 Task: Search one way flight ticket for 4 adults, 2 children, 2 infants in seat and 1 infant on lap in premium economy from Fort Smith: Fort Smith Regional Airport to Evansville: Evansville Regional Airport on 5-3-2023. Choice of flights is Singapure airlines. Number of bags: 2 checked bags. Price is upto 108000. Outbound departure time preference is 12:15.
Action: Mouse moved to (339, 286)
Screenshot: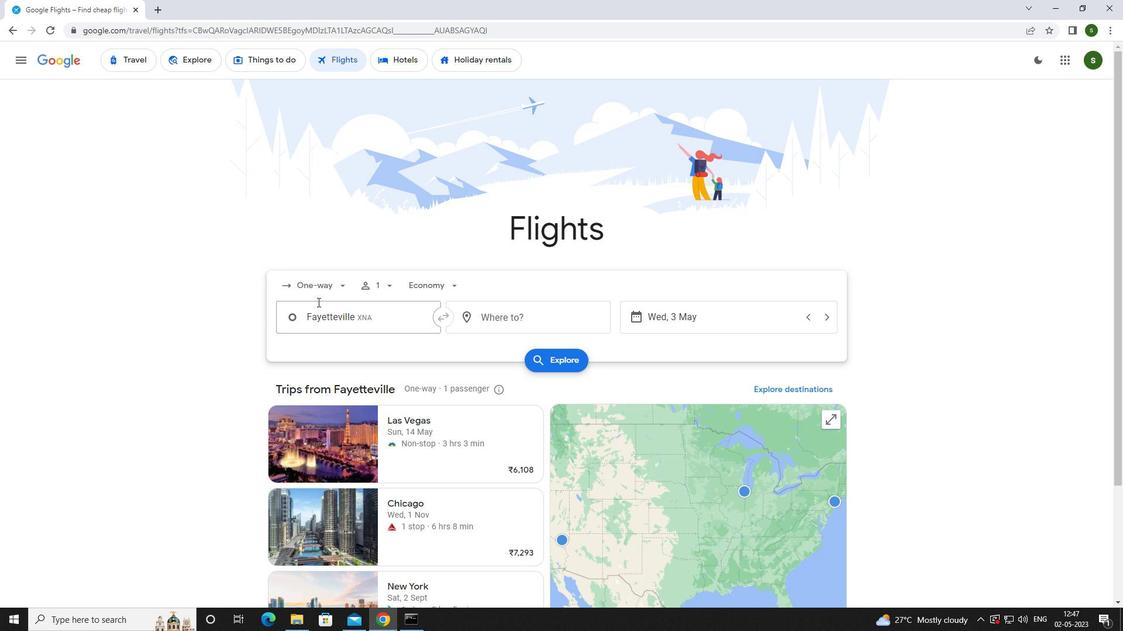
Action: Mouse pressed left at (339, 286)
Screenshot: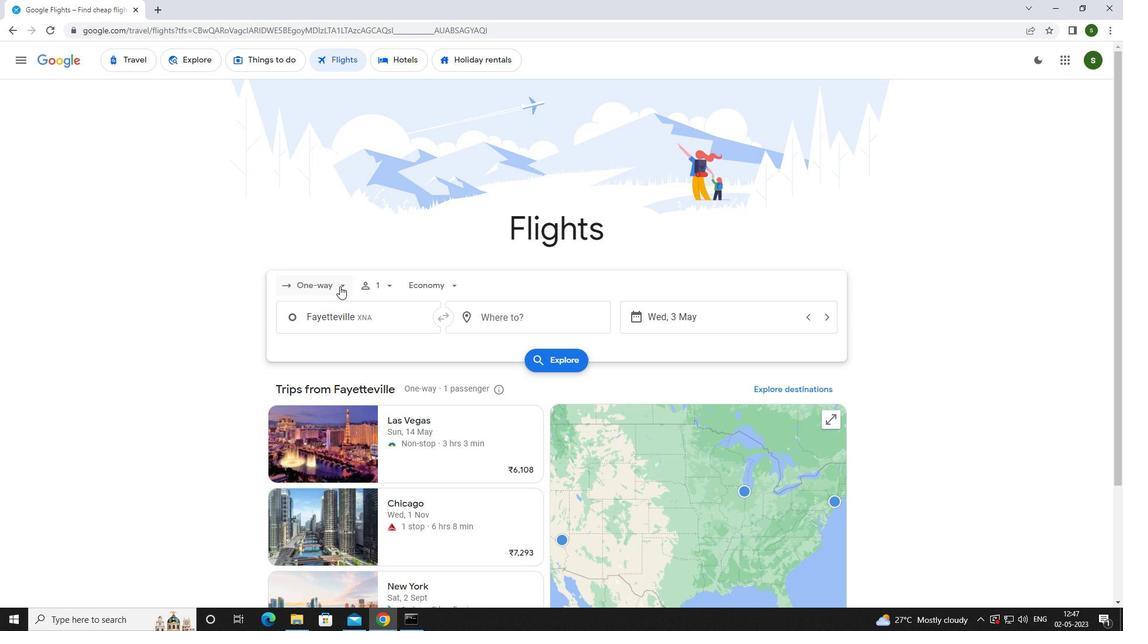 
Action: Mouse moved to (331, 337)
Screenshot: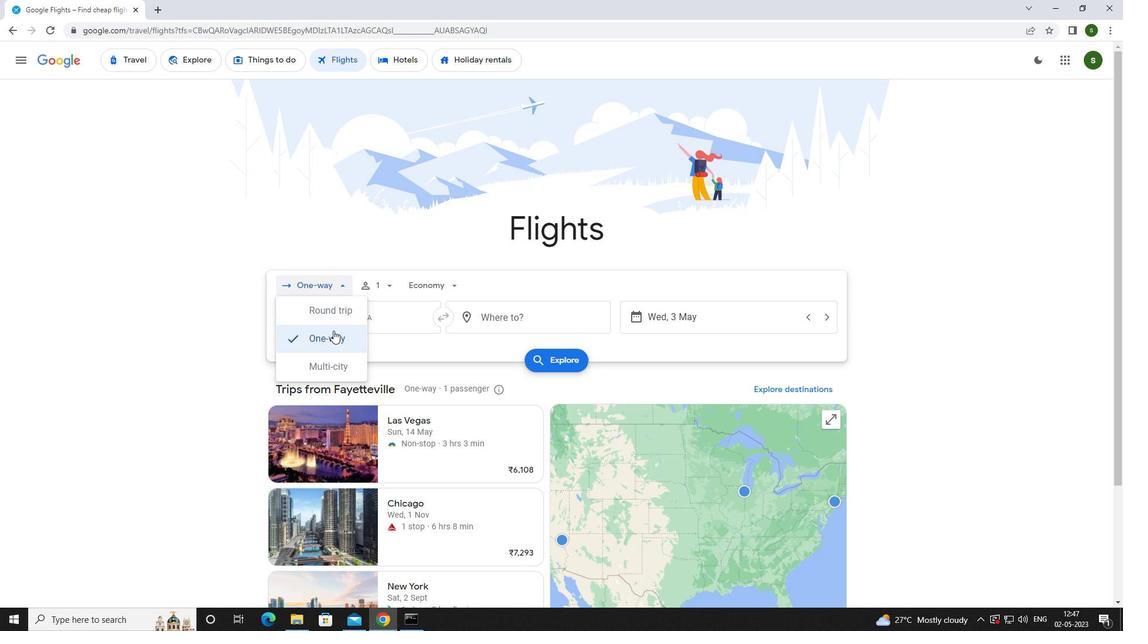 
Action: Mouse pressed left at (331, 337)
Screenshot: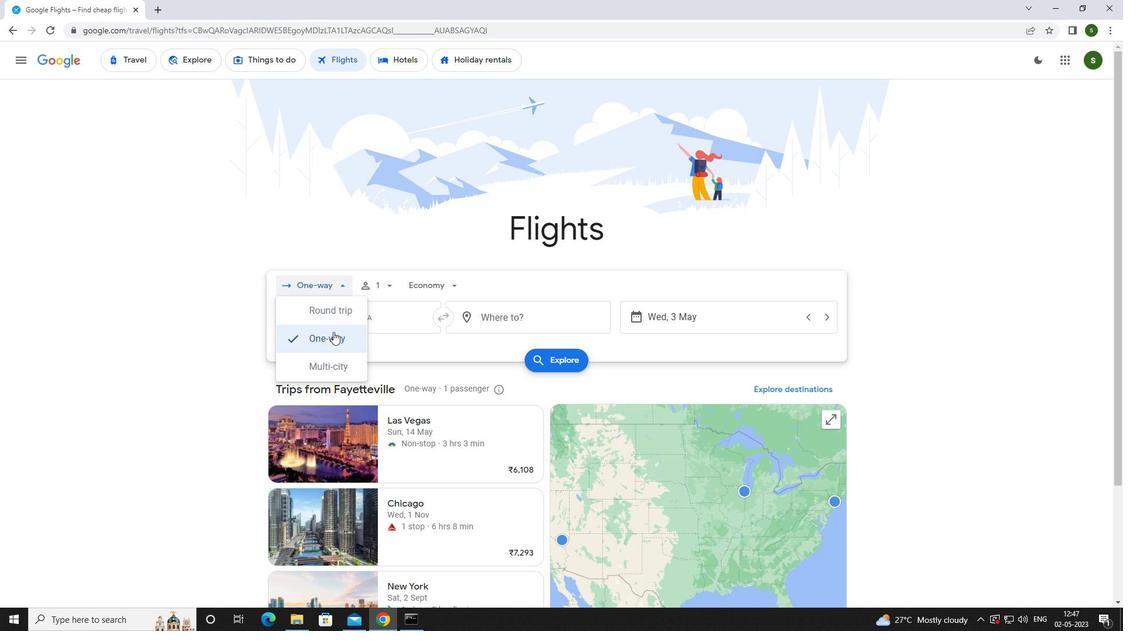 
Action: Mouse moved to (391, 284)
Screenshot: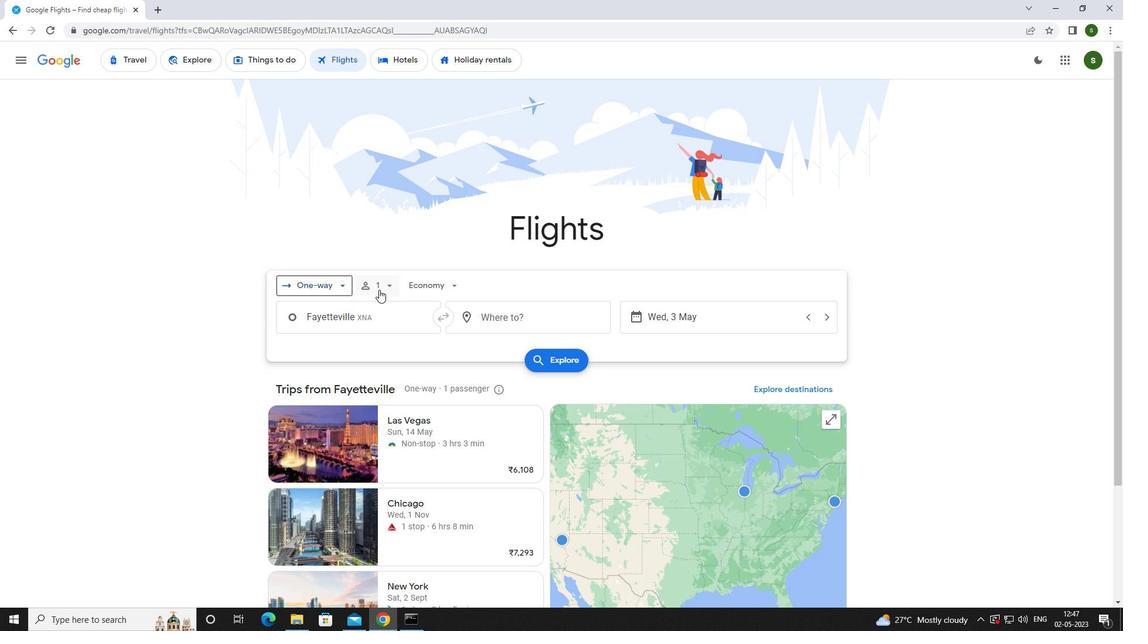 
Action: Mouse pressed left at (391, 284)
Screenshot: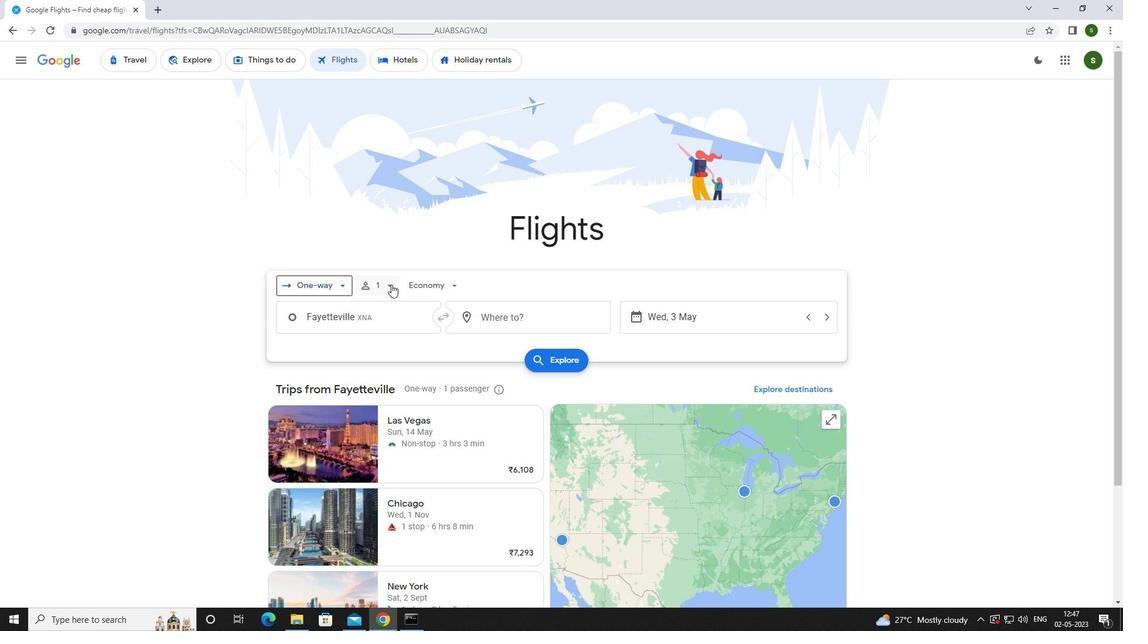 
Action: Mouse moved to (469, 310)
Screenshot: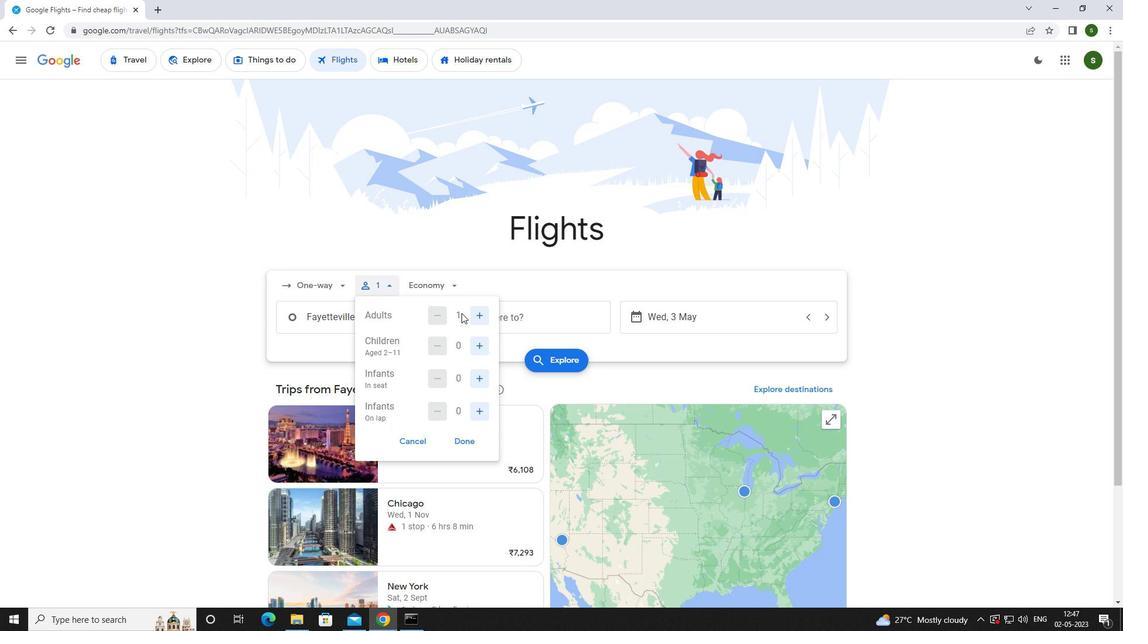 
Action: Mouse pressed left at (469, 310)
Screenshot: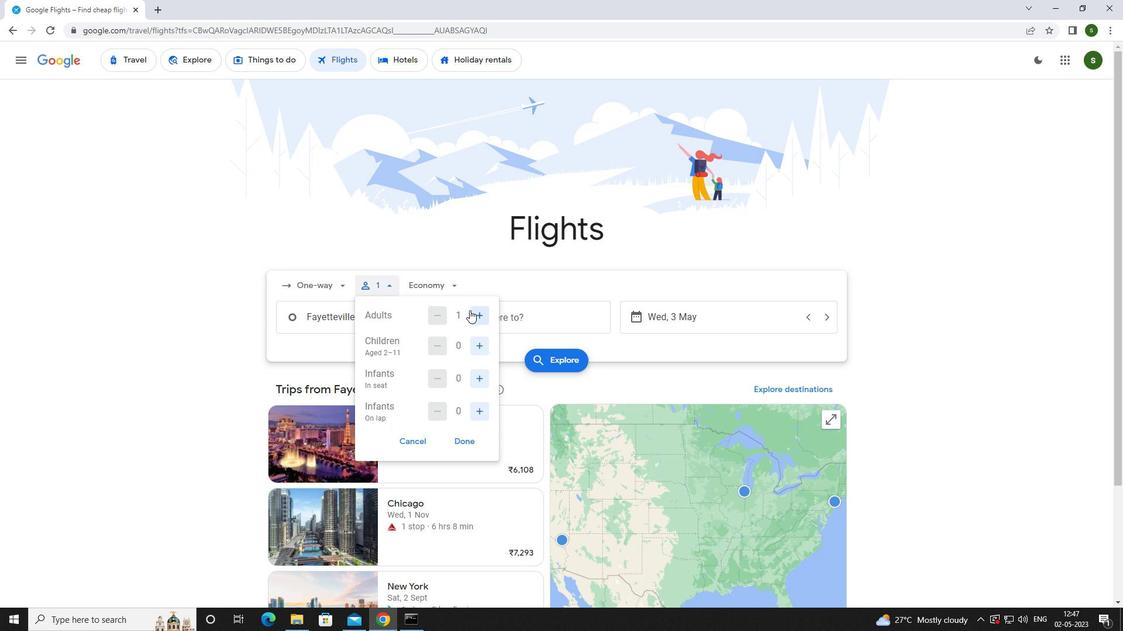 
Action: Mouse pressed left at (469, 310)
Screenshot: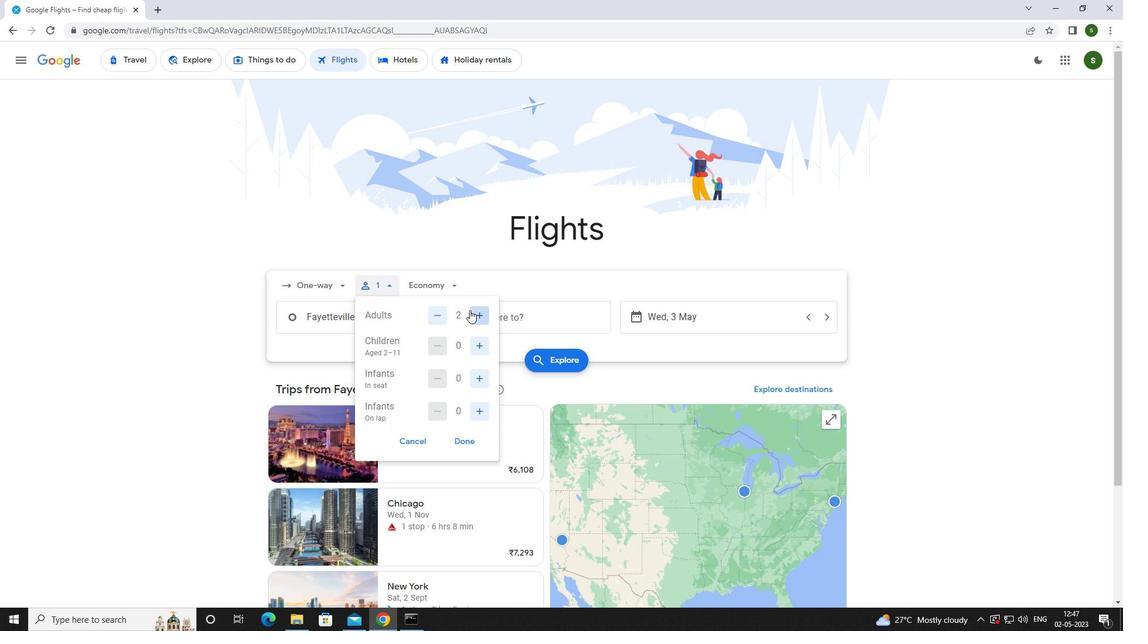 
Action: Mouse pressed left at (469, 310)
Screenshot: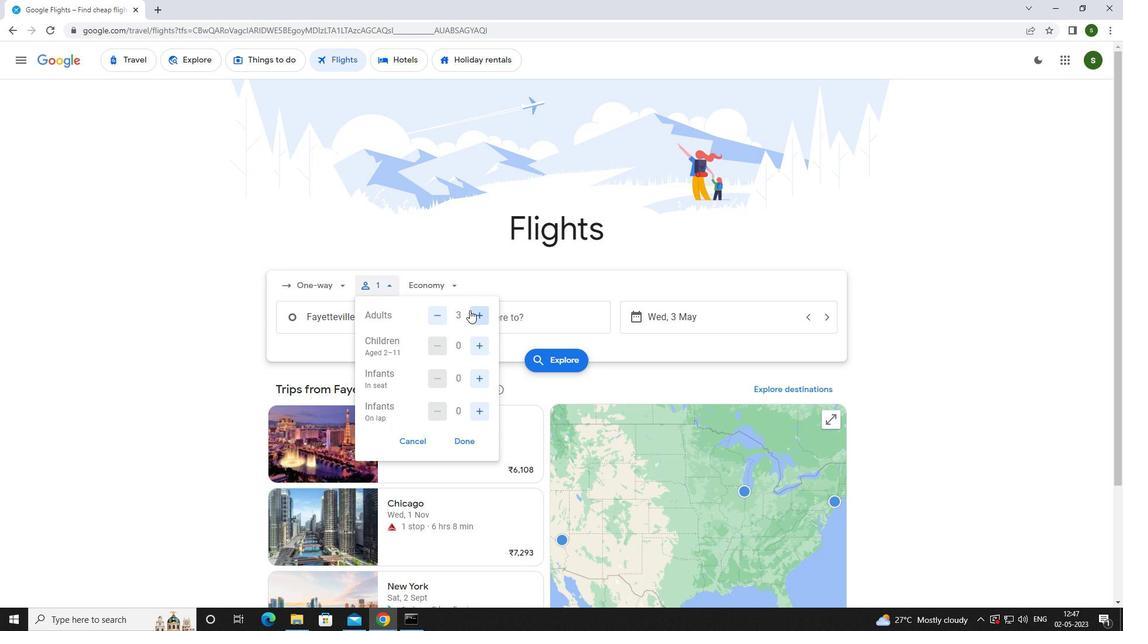 
Action: Mouse moved to (481, 342)
Screenshot: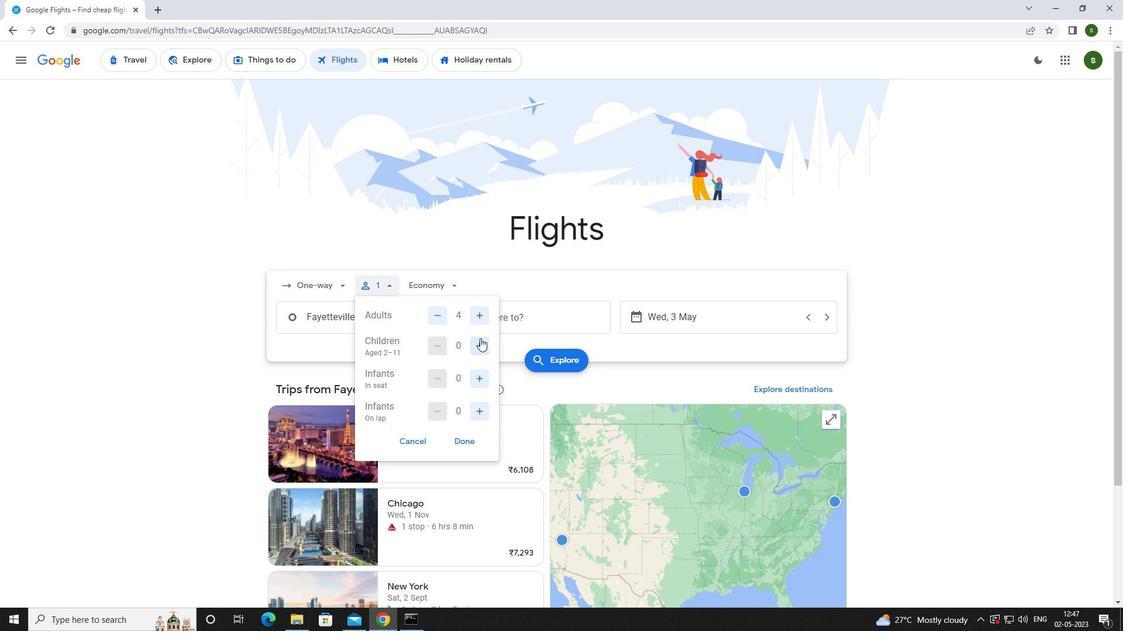 
Action: Mouse pressed left at (481, 342)
Screenshot: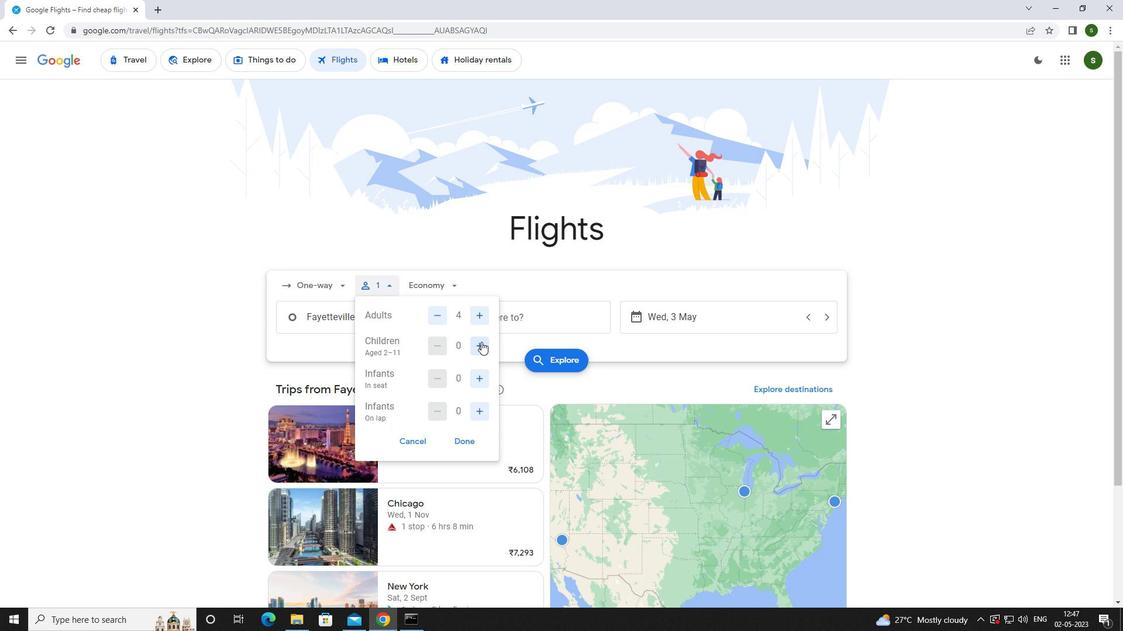 
Action: Mouse pressed left at (481, 342)
Screenshot: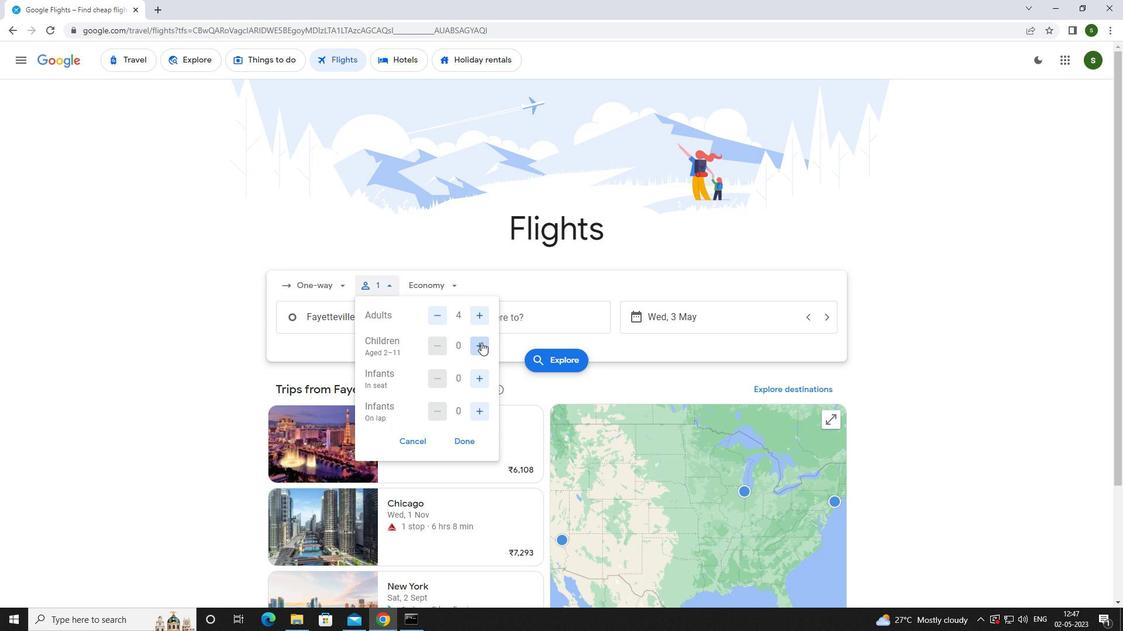 
Action: Mouse moved to (480, 376)
Screenshot: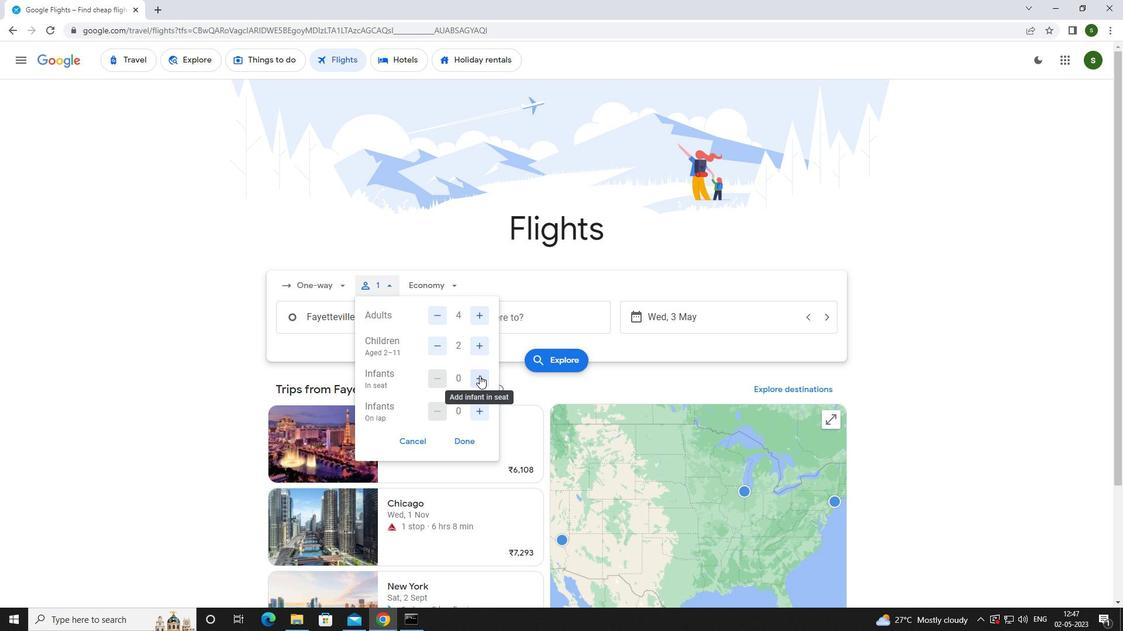 
Action: Mouse pressed left at (480, 376)
Screenshot: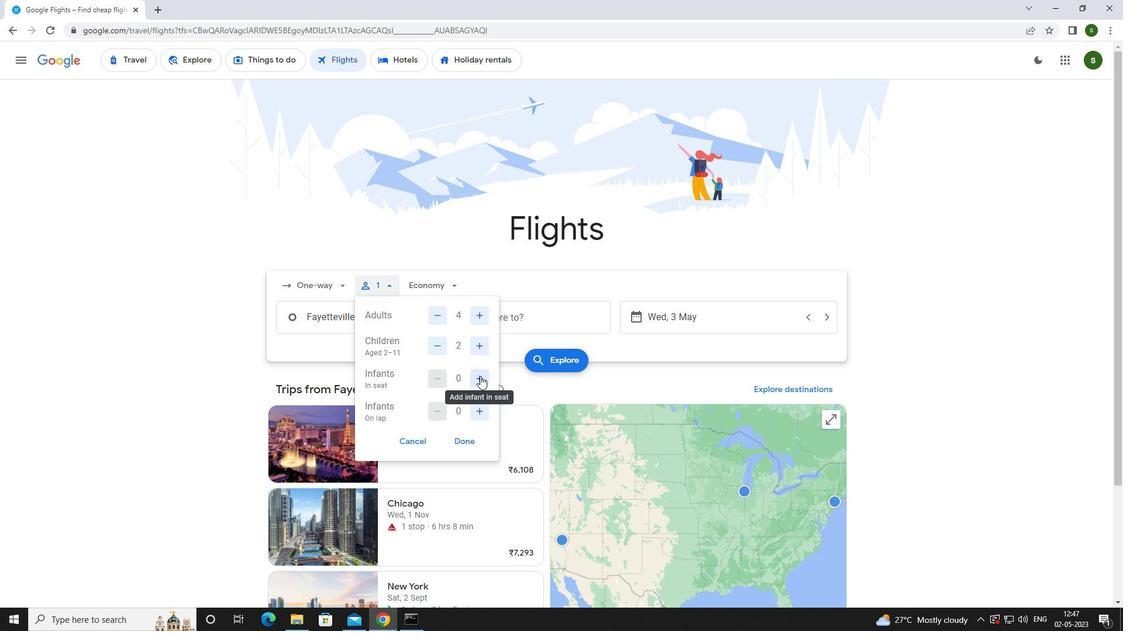 
Action: Mouse pressed left at (480, 376)
Screenshot: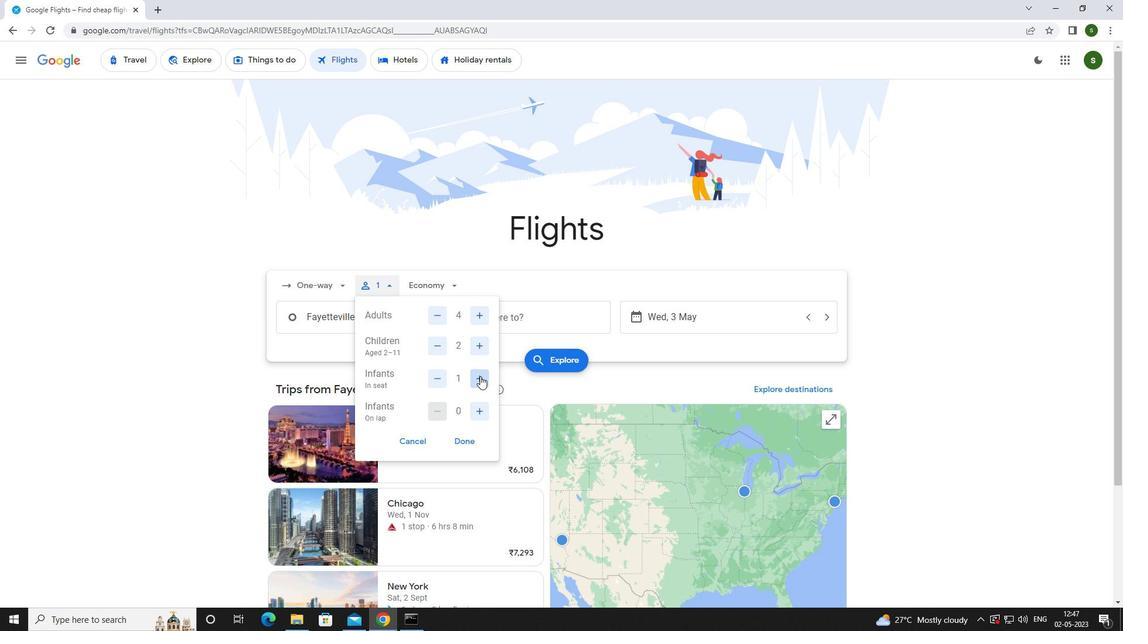 
Action: Mouse moved to (480, 407)
Screenshot: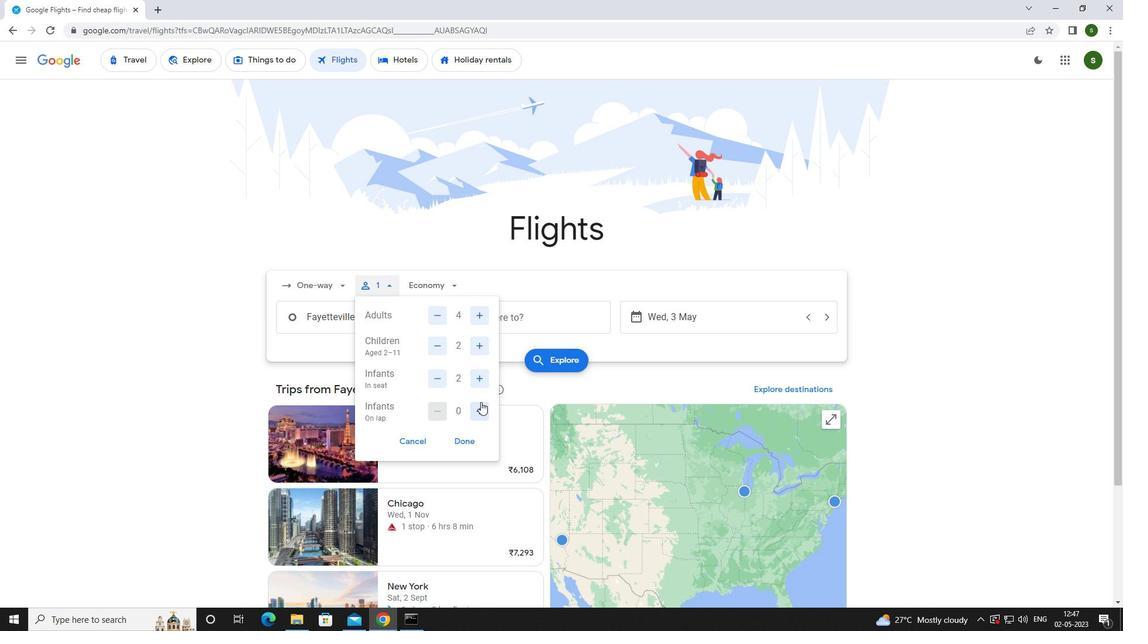
Action: Mouse pressed left at (480, 407)
Screenshot: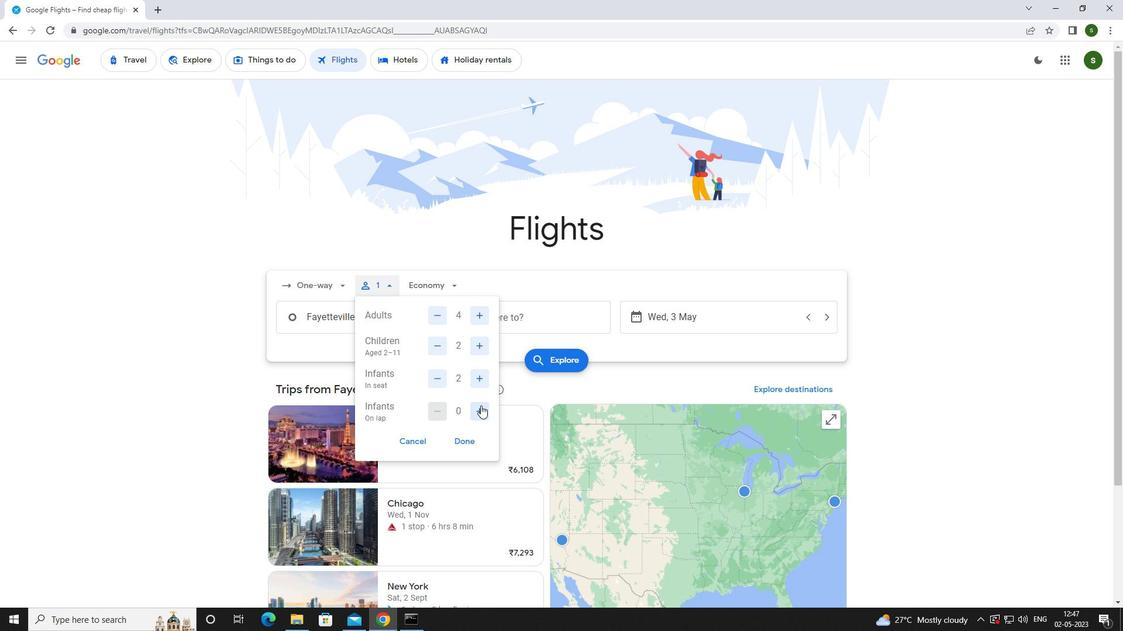 
Action: Mouse moved to (455, 288)
Screenshot: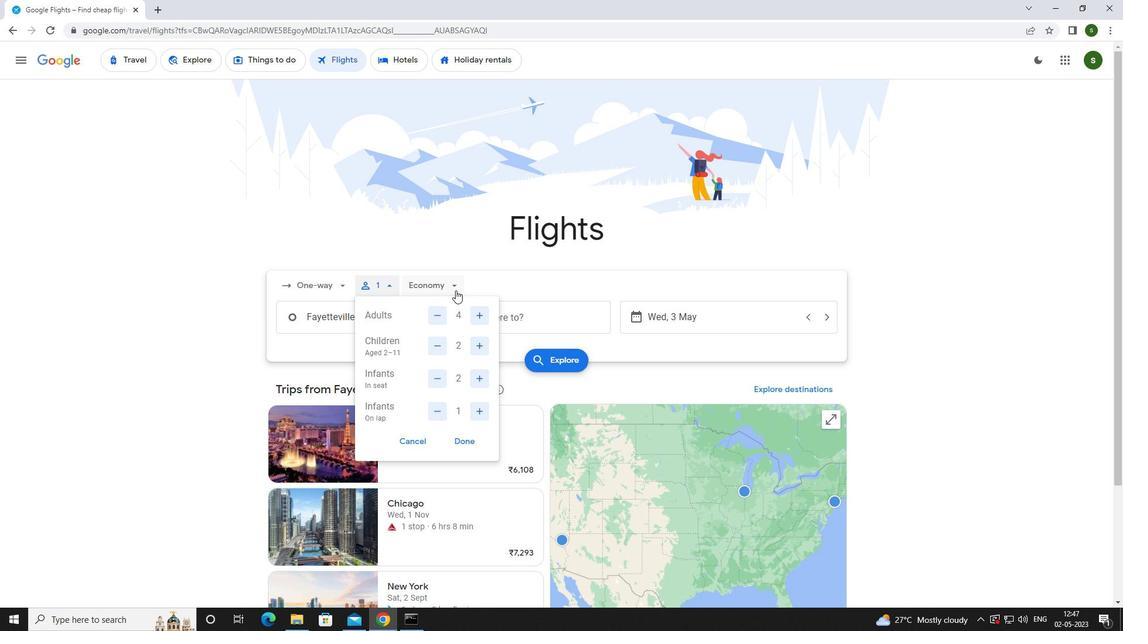 
Action: Mouse pressed left at (455, 288)
Screenshot: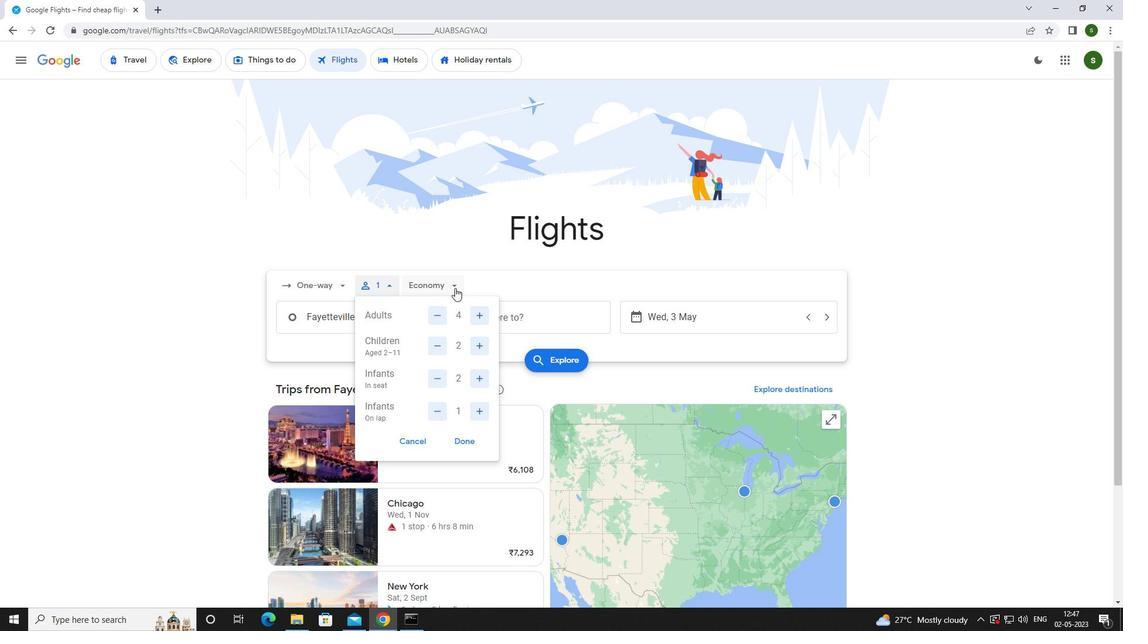 
Action: Mouse moved to (476, 342)
Screenshot: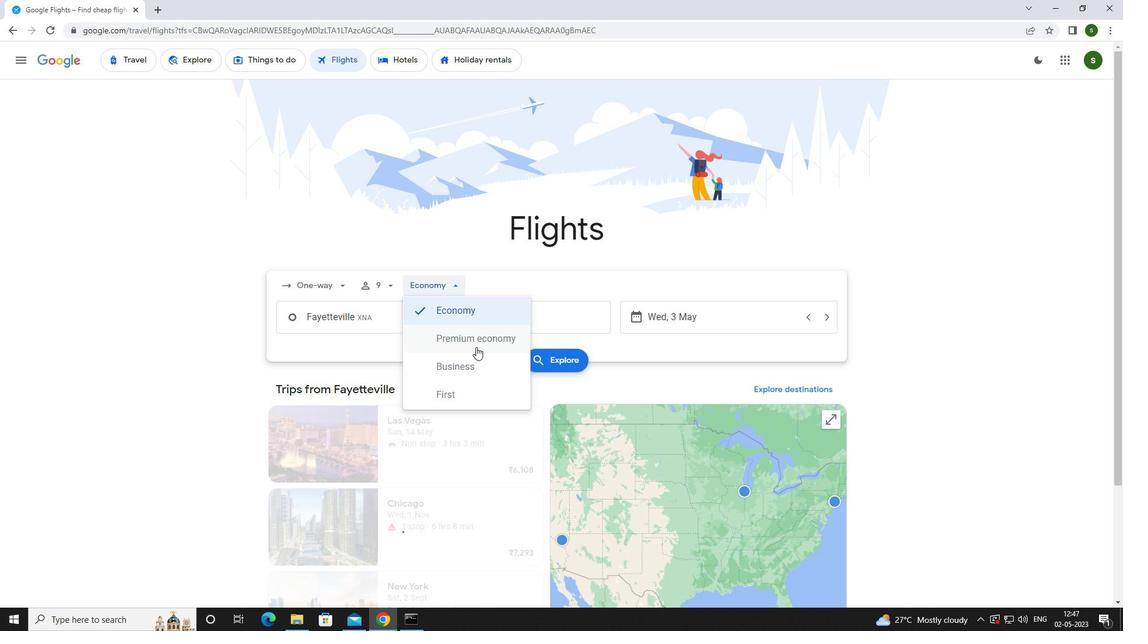 
Action: Mouse pressed left at (476, 342)
Screenshot: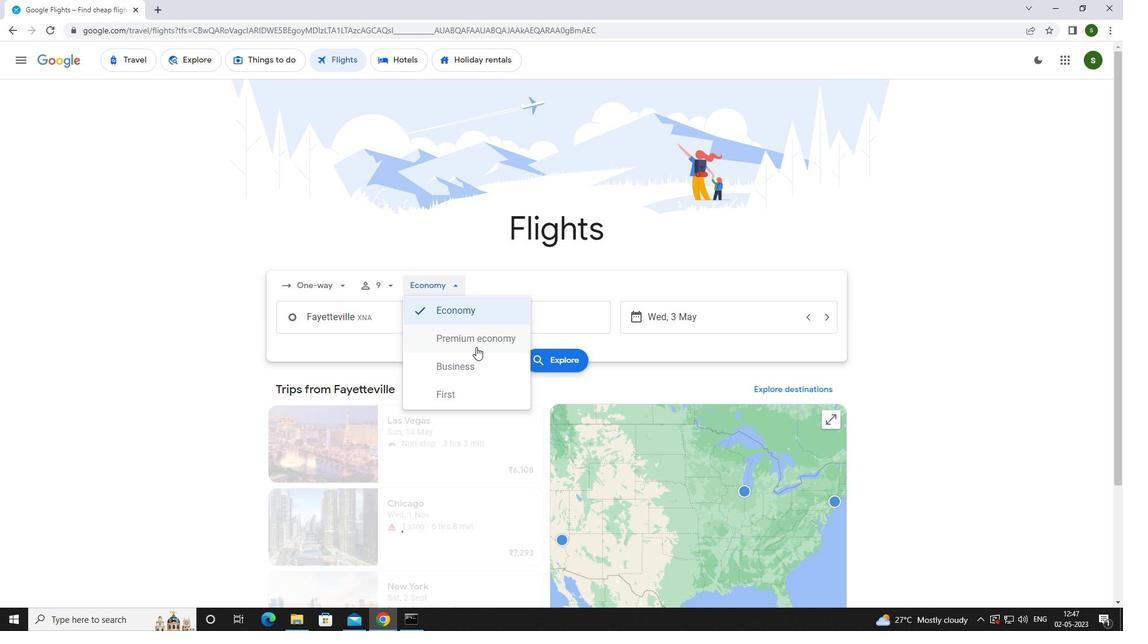 
Action: Mouse moved to (401, 315)
Screenshot: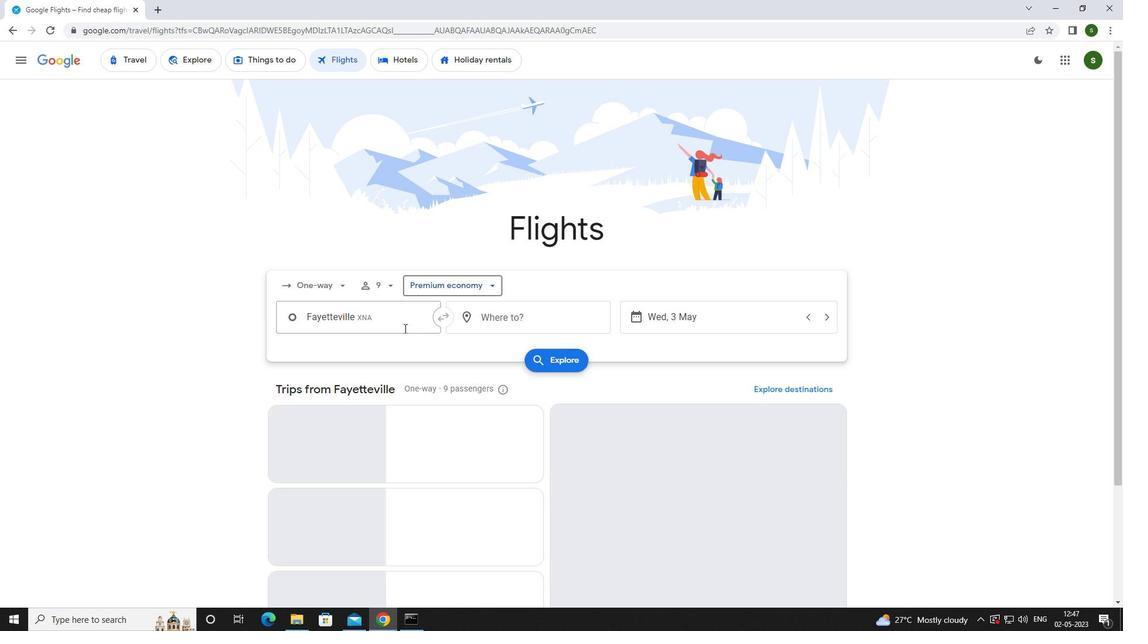 
Action: Mouse pressed left at (401, 315)
Screenshot: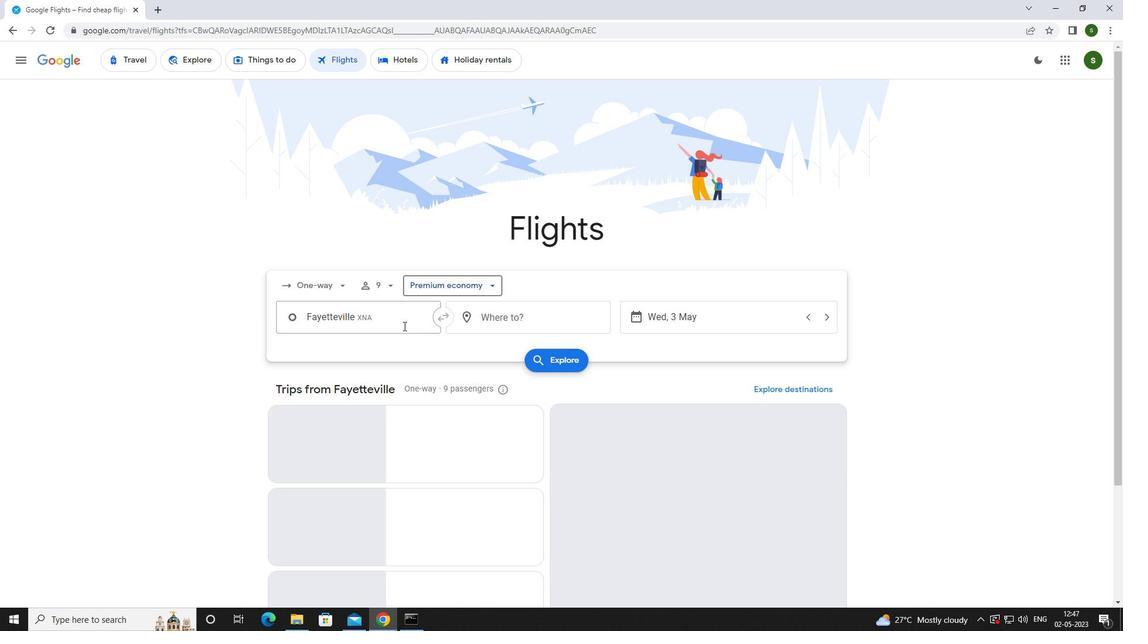 
Action: Mouse moved to (401, 315)
Screenshot: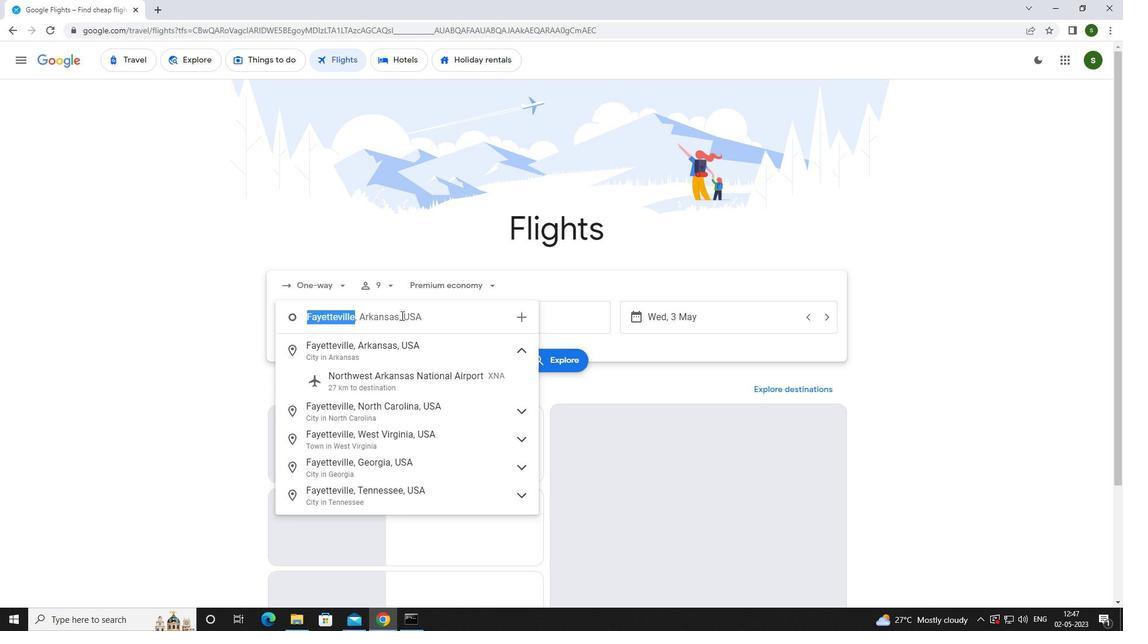 
Action: Key pressed <Key.caps_lock>f<Key.caps_lock>ort<Key.space><Key.caps_lock>s<Key.caps_lock>mith
Screenshot: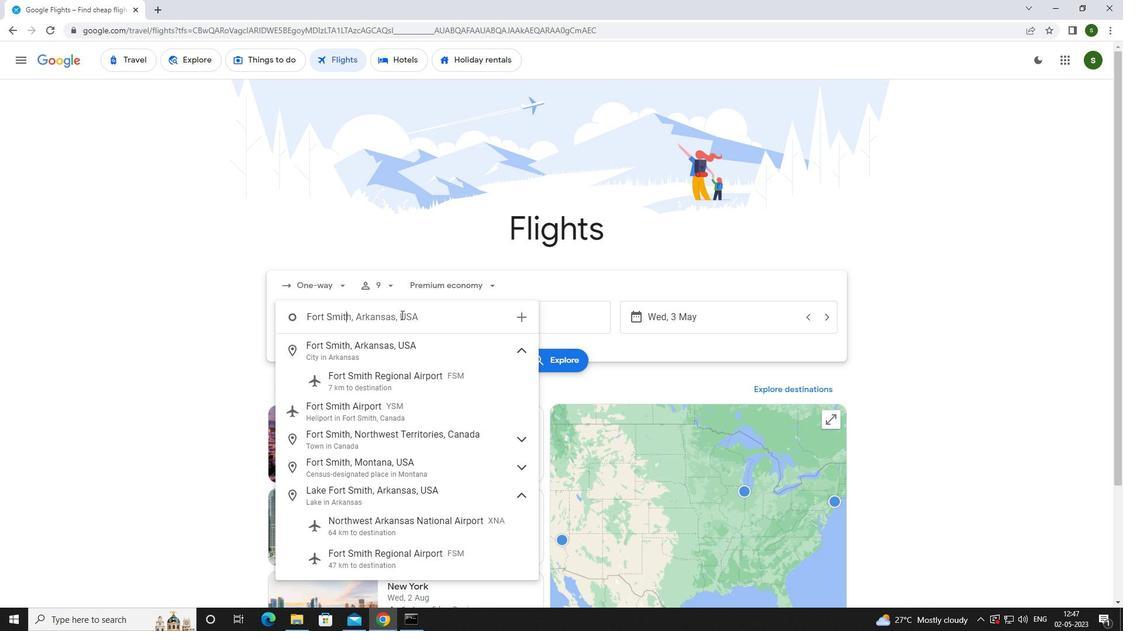 
Action: Mouse moved to (398, 373)
Screenshot: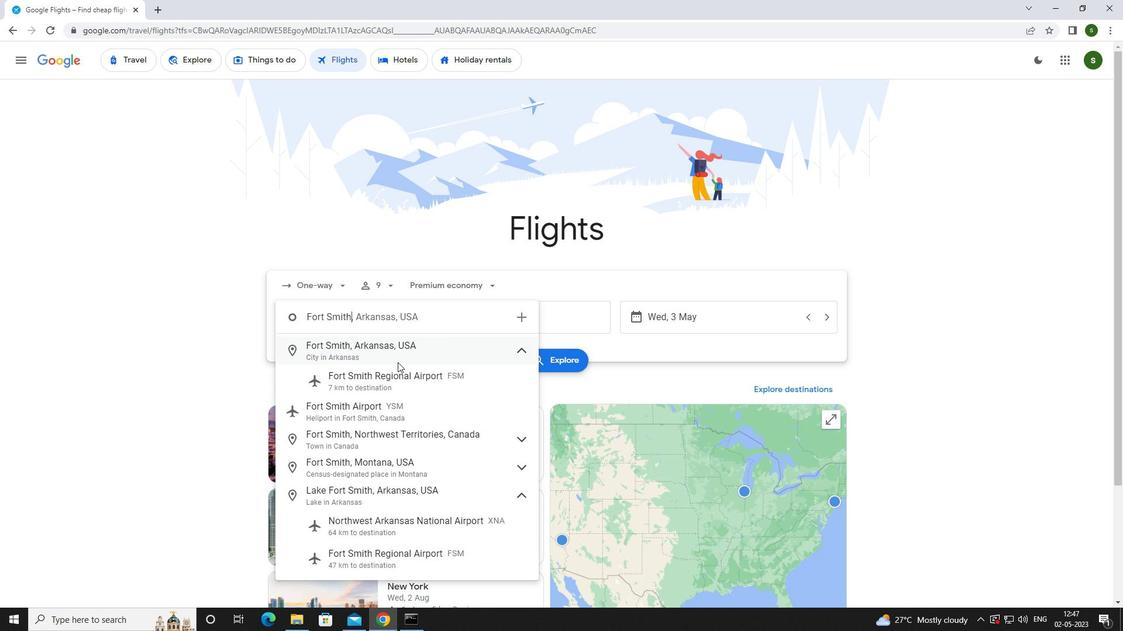 
Action: Mouse pressed left at (398, 373)
Screenshot: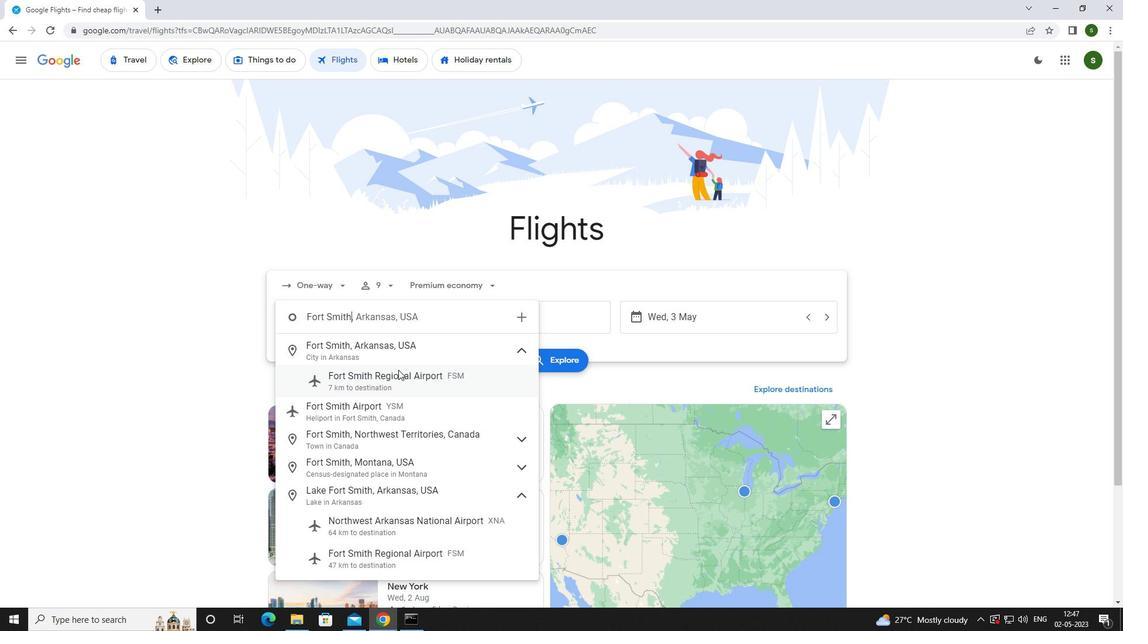 
Action: Mouse moved to (521, 321)
Screenshot: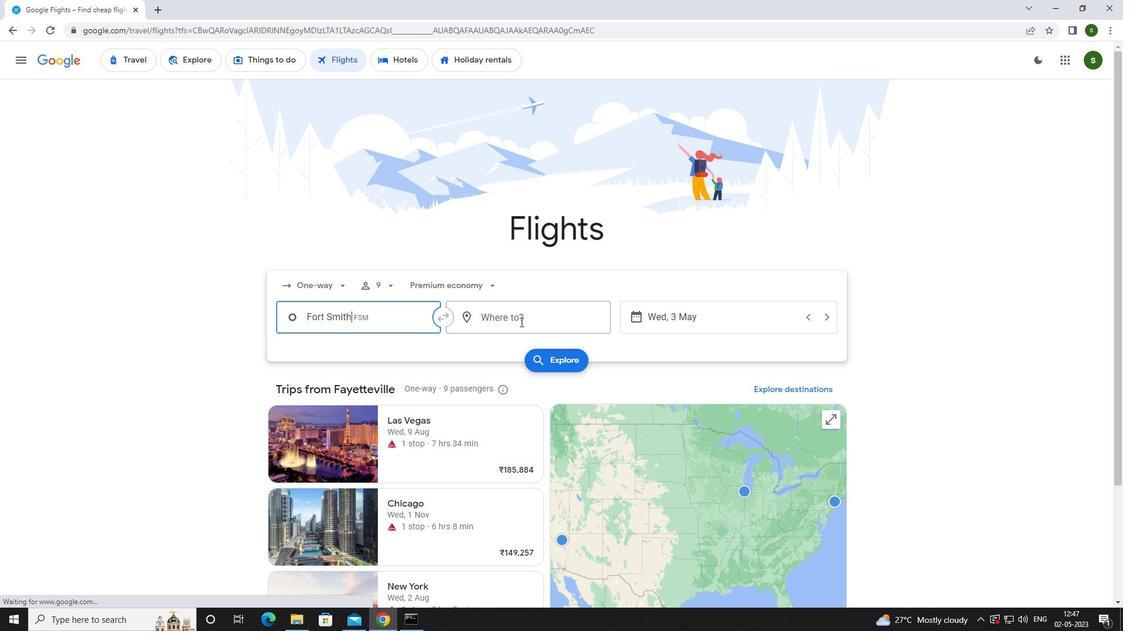 
Action: Mouse pressed left at (521, 321)
Screenshot: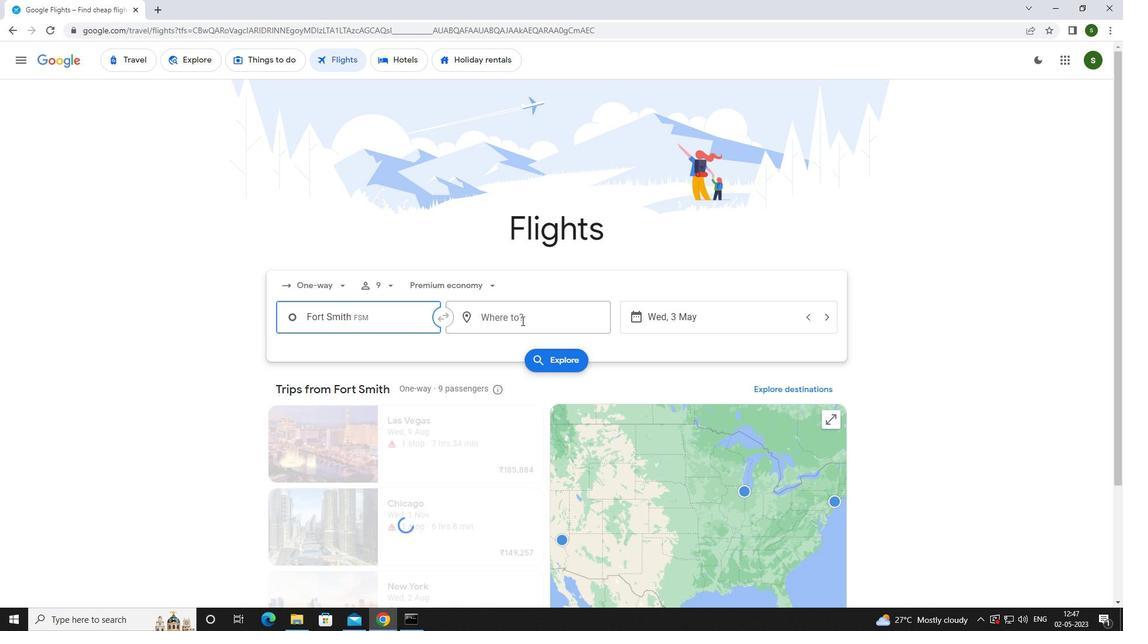 
Action: Mouse moved to (472, 310)
Screenshot: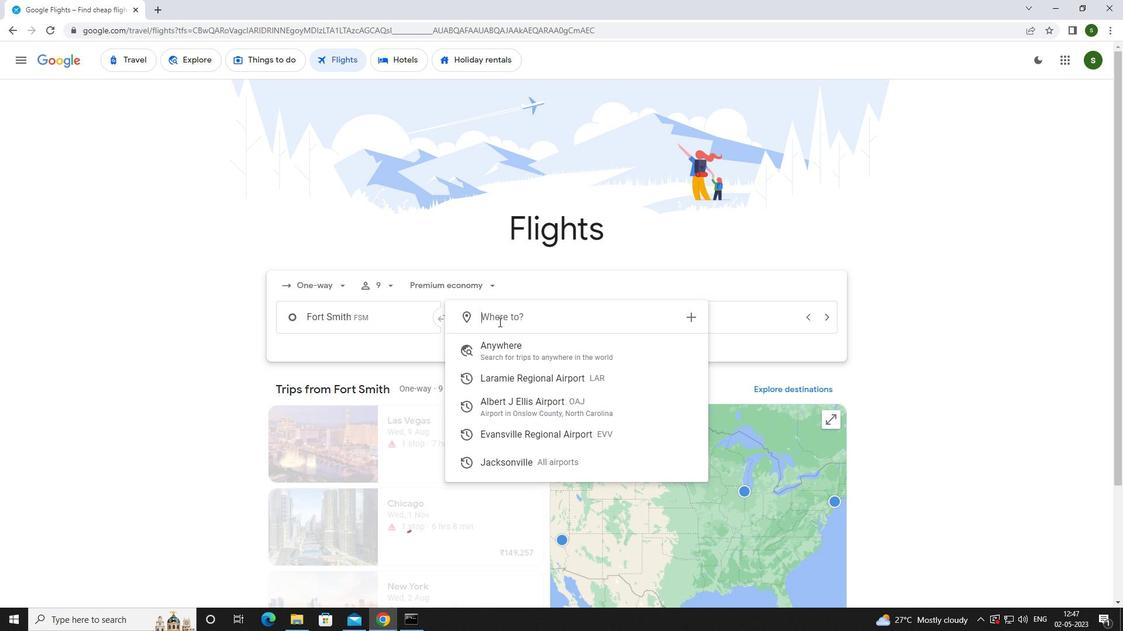 
Action: Key pressed <Key.caps_lock>e<Key.caps_lock>vansville
Screenshot: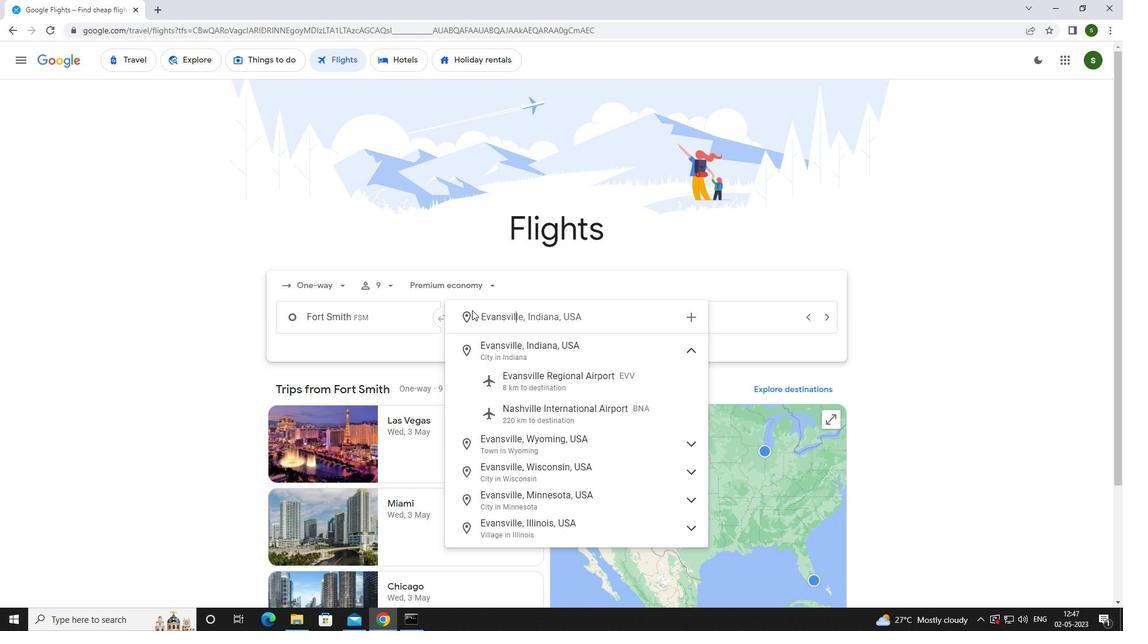 
Action: Mouse moved to (534, 370)
Screenshot: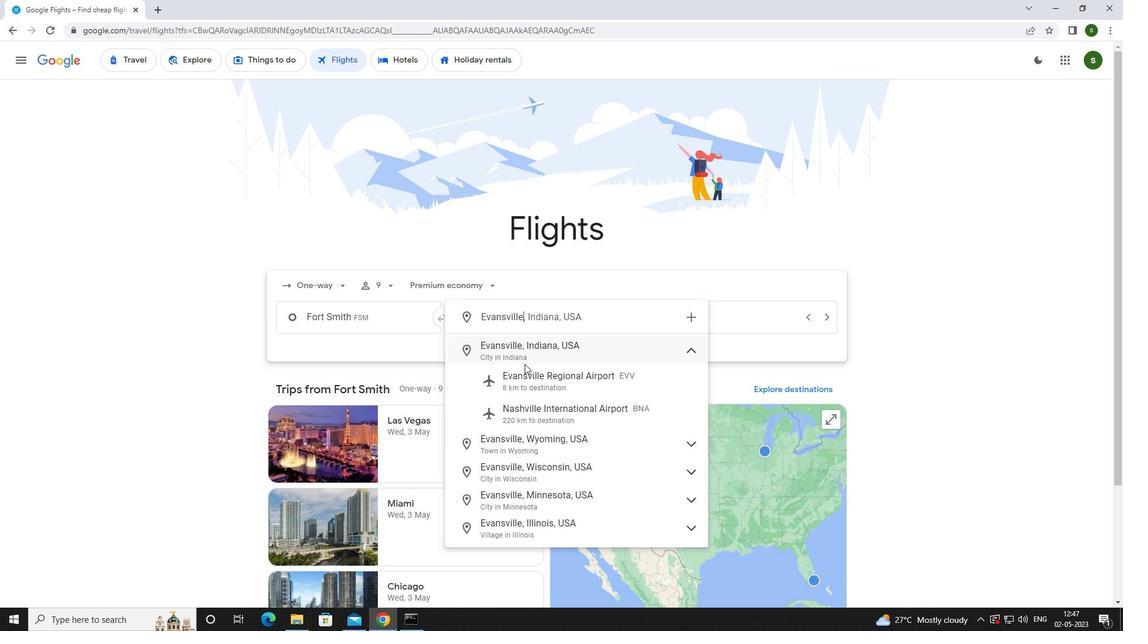 
Action: Mouse pressed left at (534, 370)
Screenshot: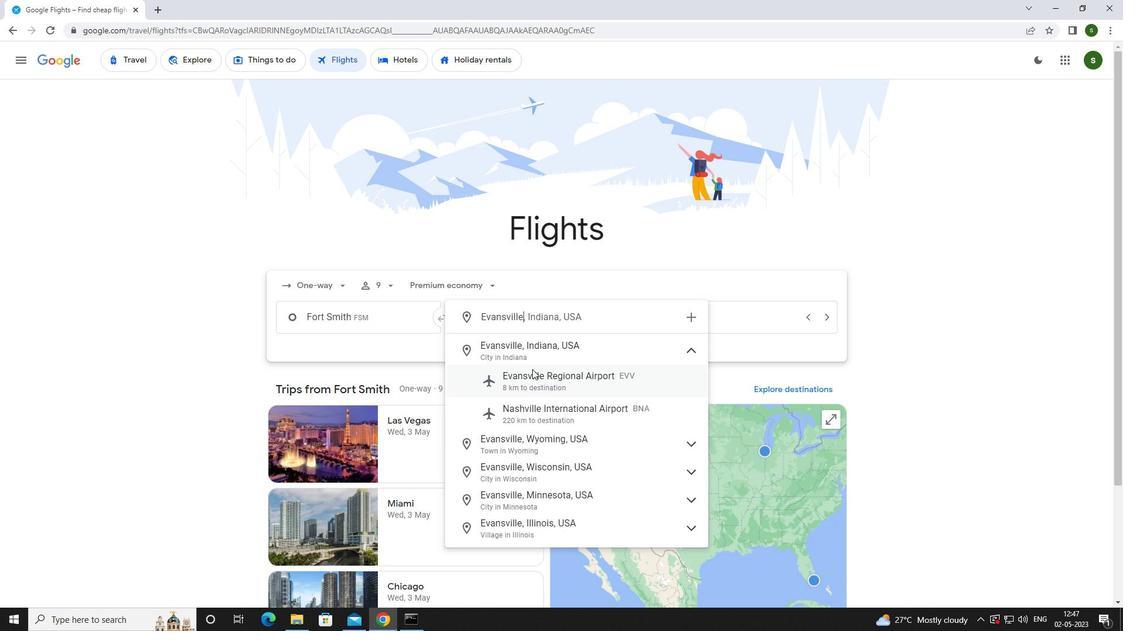 
Action: Mouse moved to (714, 317)
Screenshot: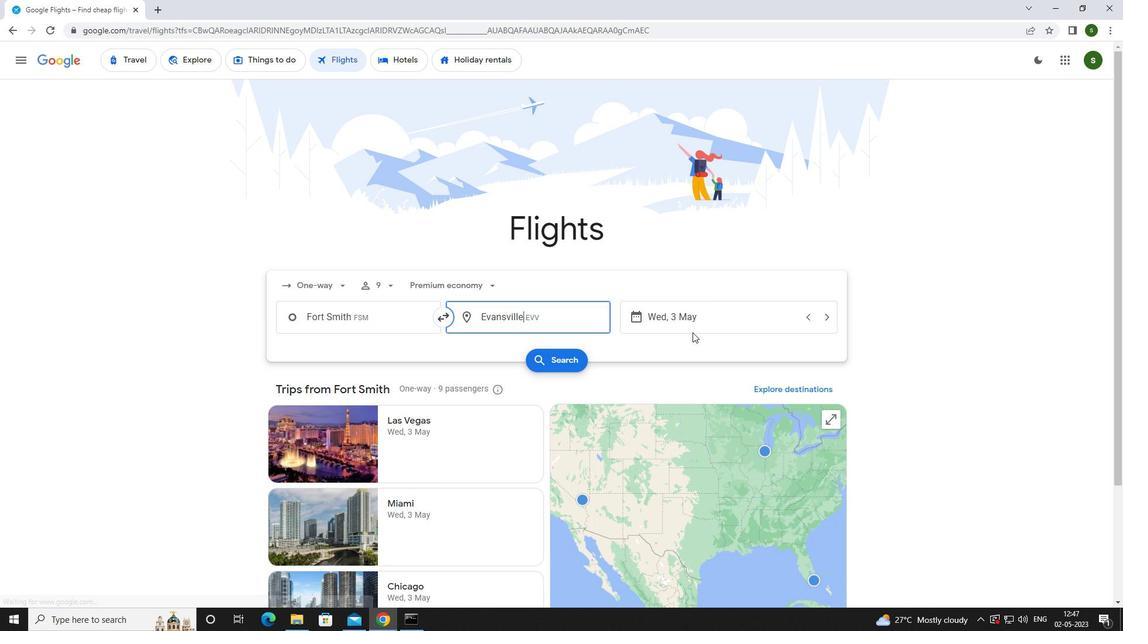 
Action: Mouse pressed left at (714, 317)
Screenshot: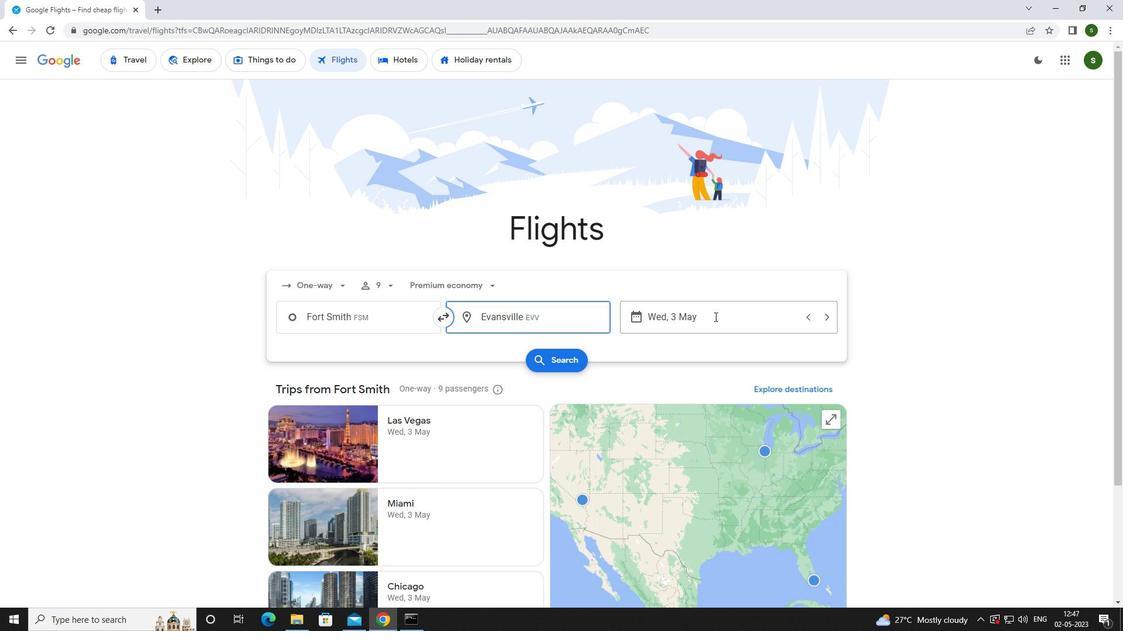 
Action: Mouse moved to (507, 402)
Screenshot: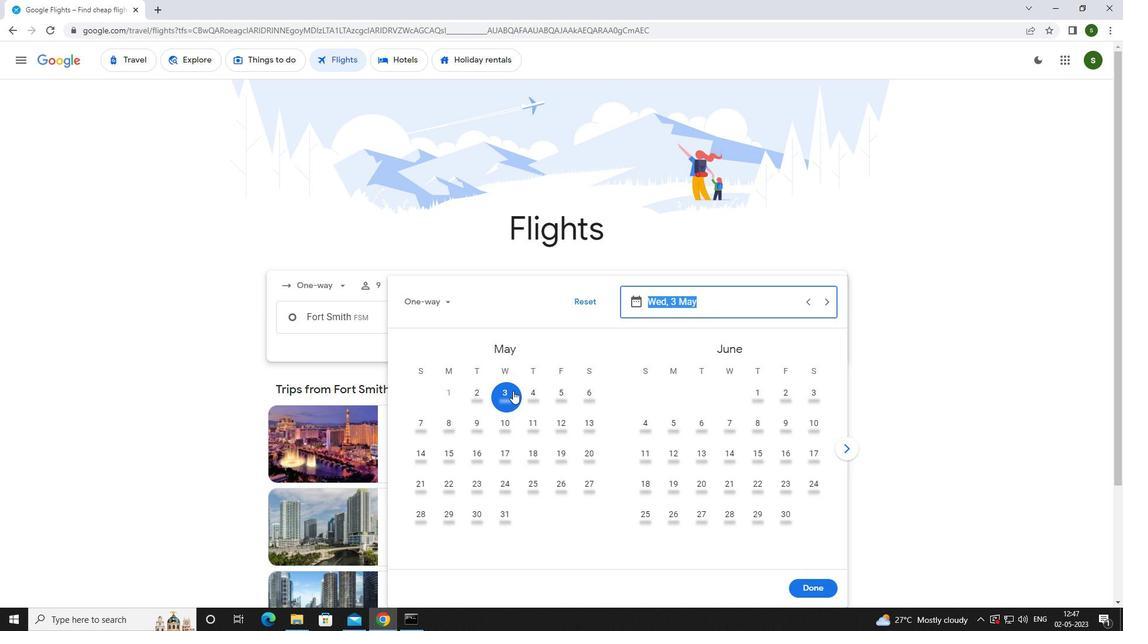 
Action: Mouse pressed left at (507, 402)
Screenshot: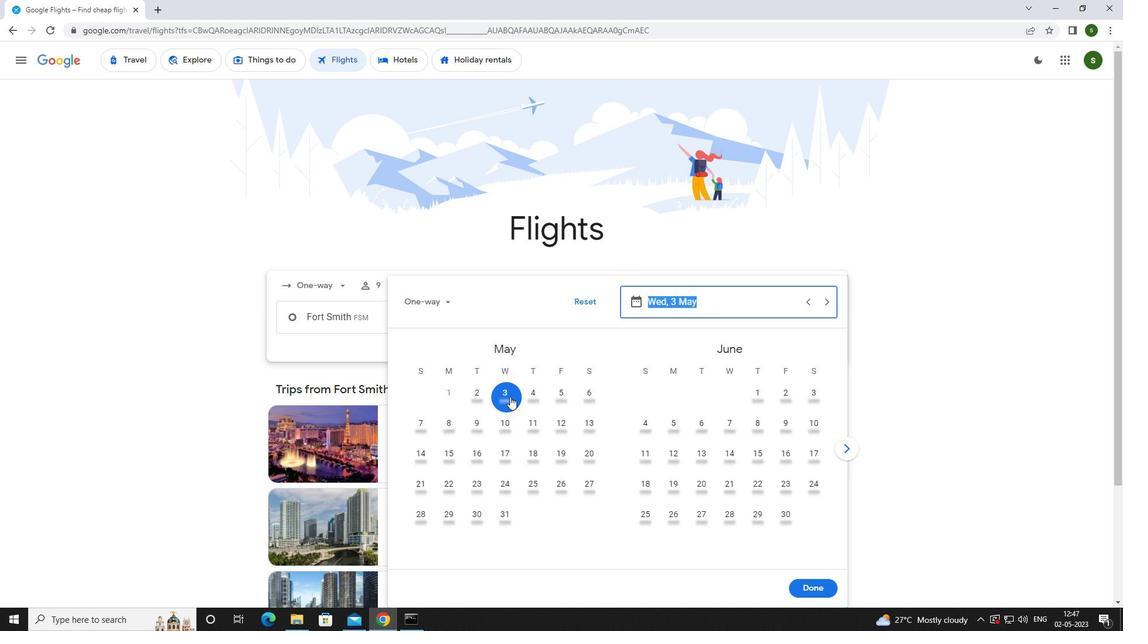 
Action: Mouse moved to (810, 588)
Screenshot: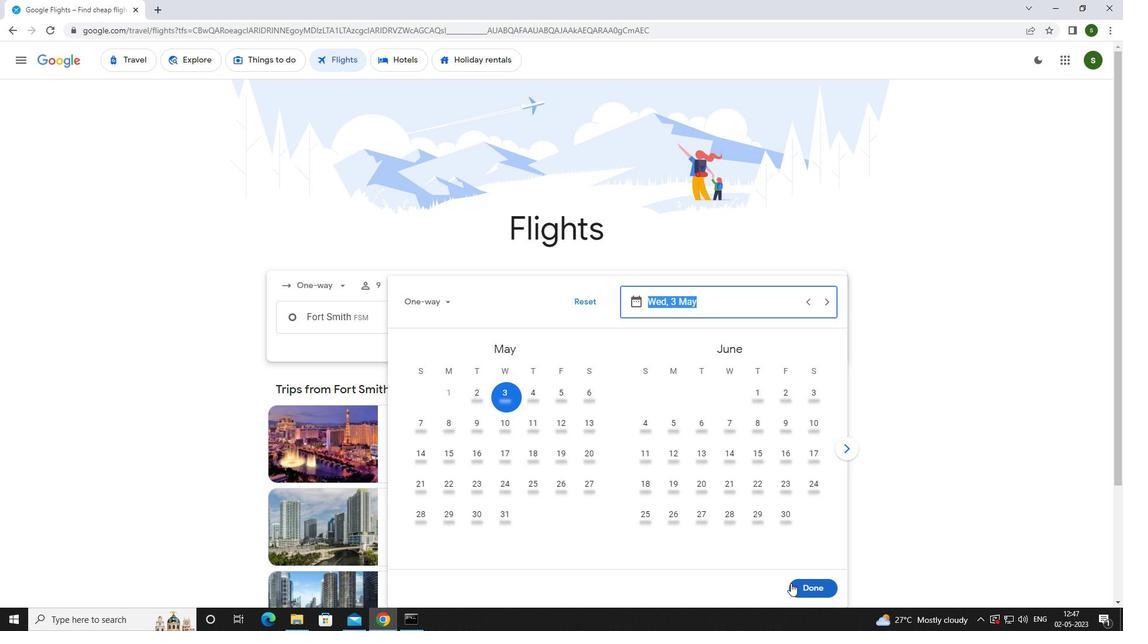 
Action: Mouse pressed left at (810, 588)
Screenshot: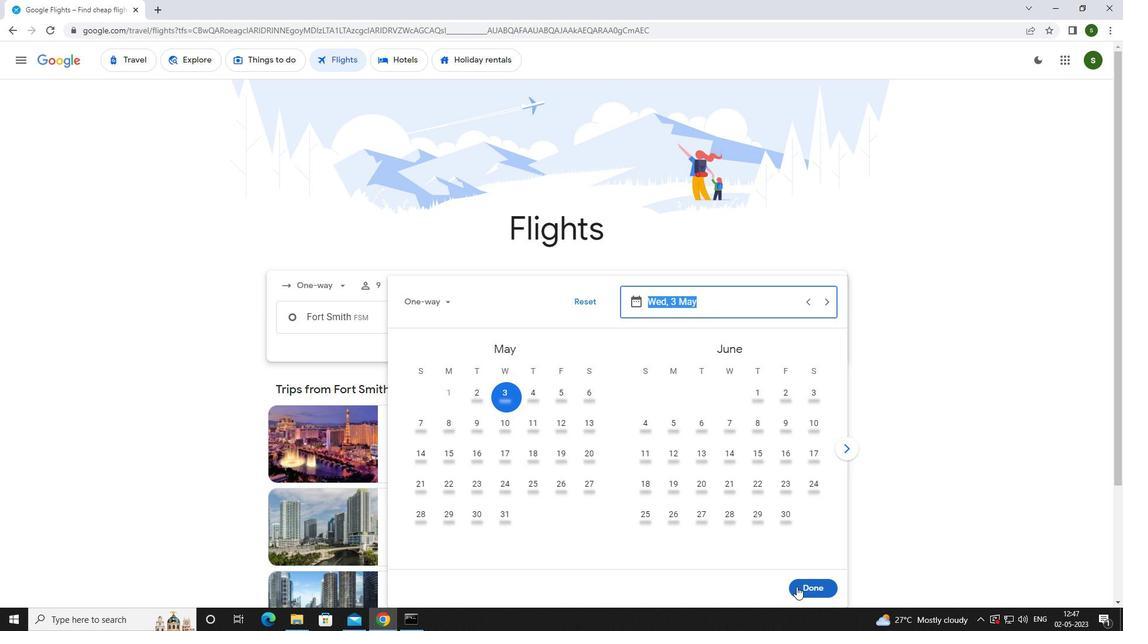 
Action: Mouse moved to (567, 359)
Screenshot: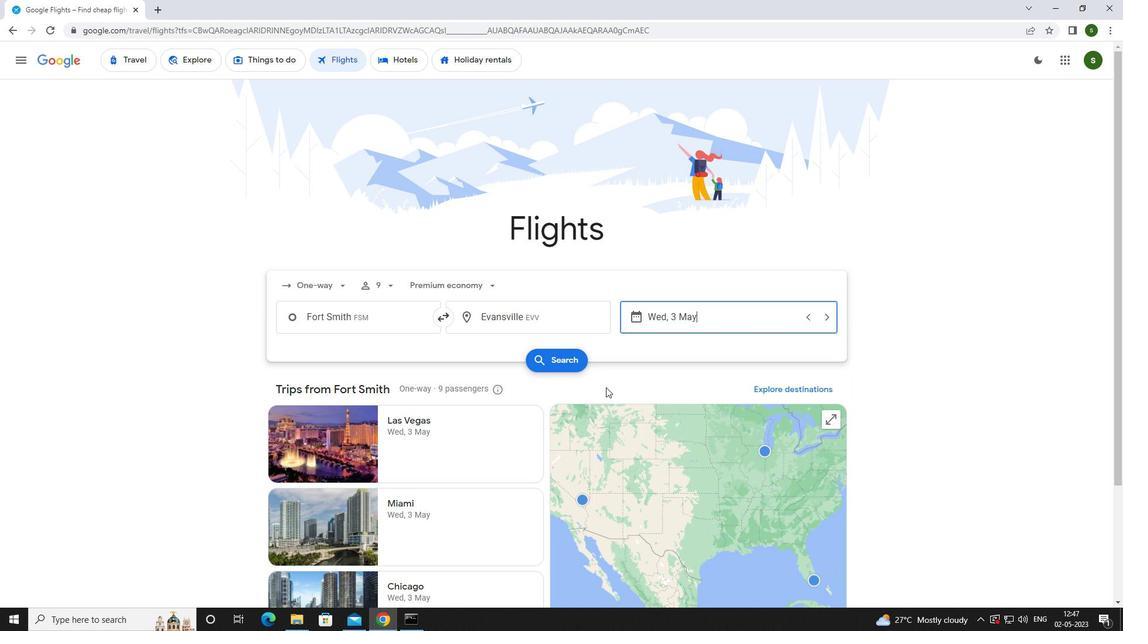 
Action: Mouse pressed left at (567, 359)
Screenshot: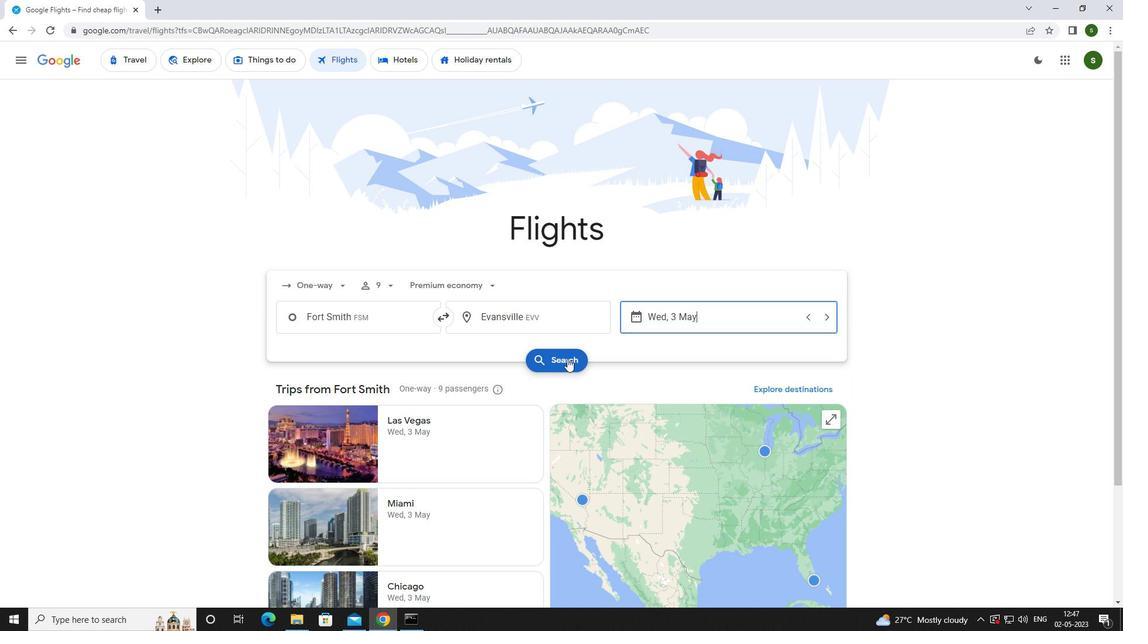 
Action: Mouse moved to (300, 164)
Screenshot: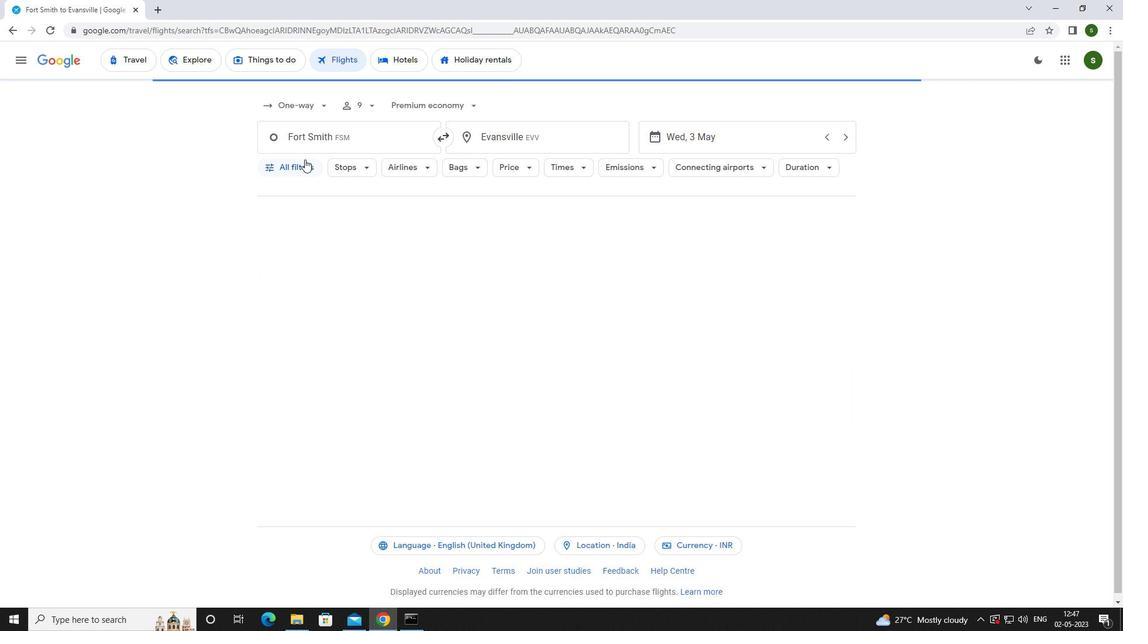 
Action: Mouse pressed left at (300, 164)
Screenshot: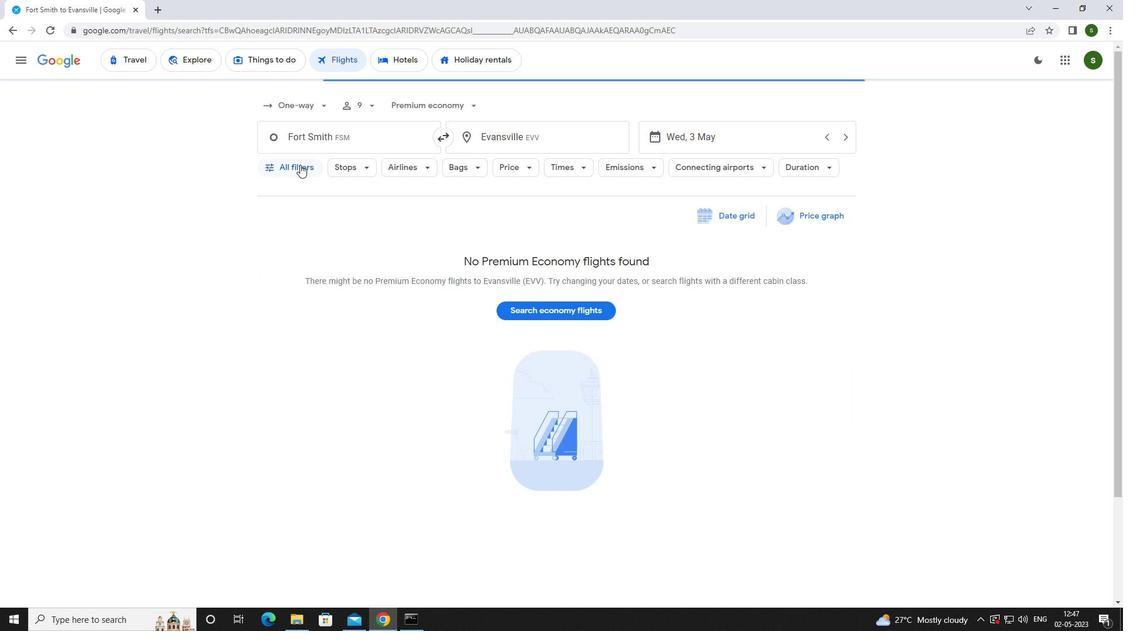 
Action: Mouse moved to (439, 418)
Screenshot: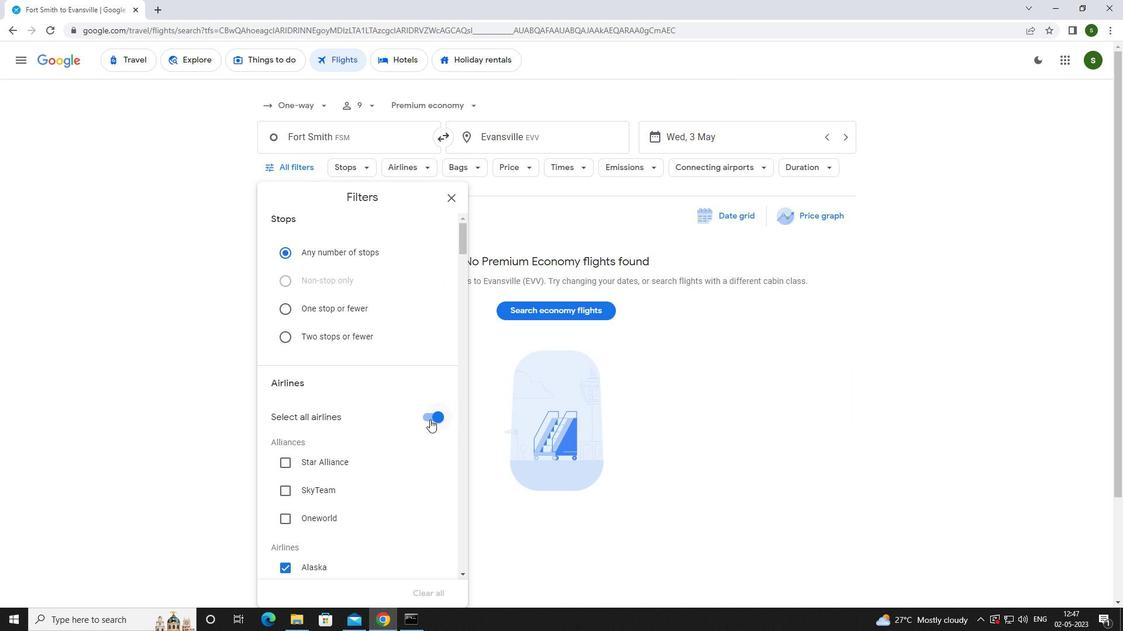 
Action: Mouse pressed left at (439, 418)
Screenshot: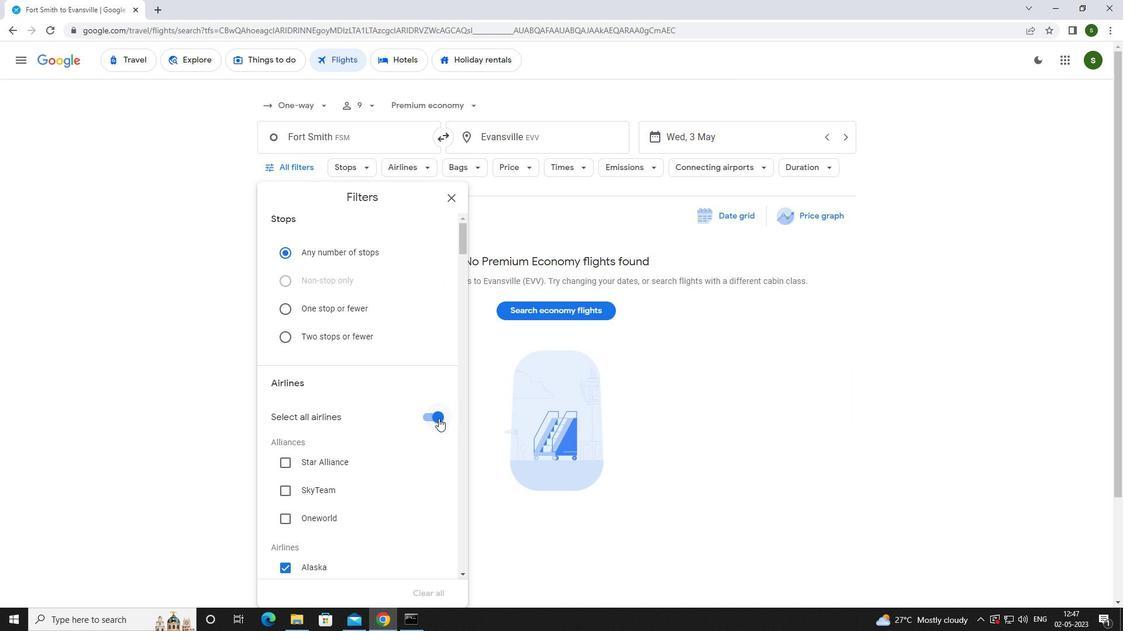 
Action: Mouse moved to (413, 355)
Screenshot: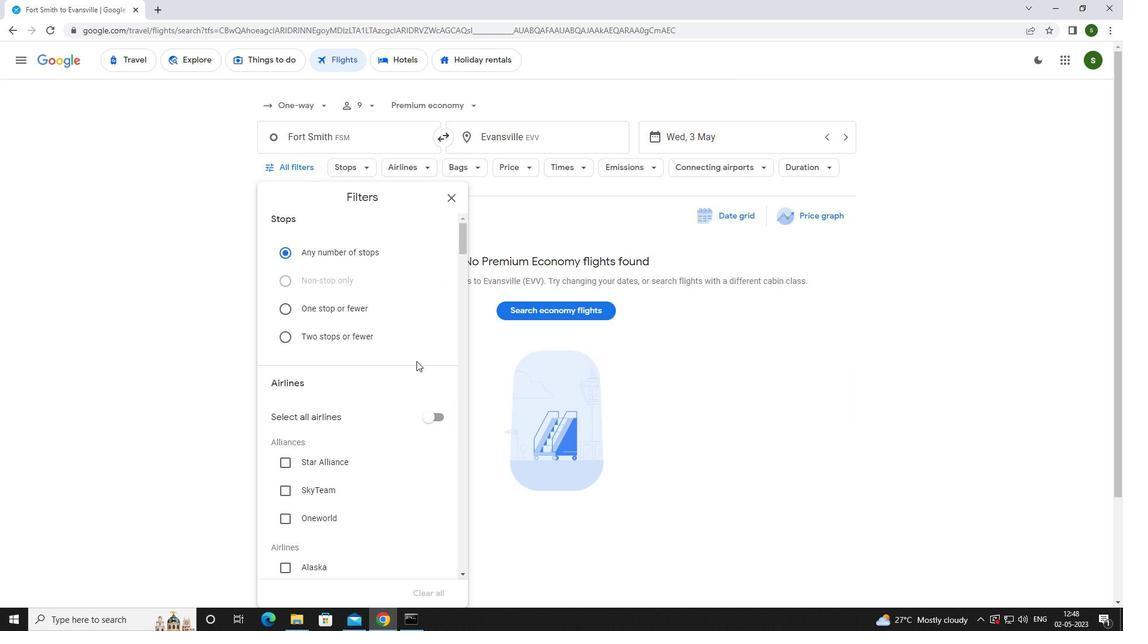 
Action: Mouse scrolled (413, 355) with delta (0, 0)
Screenshot: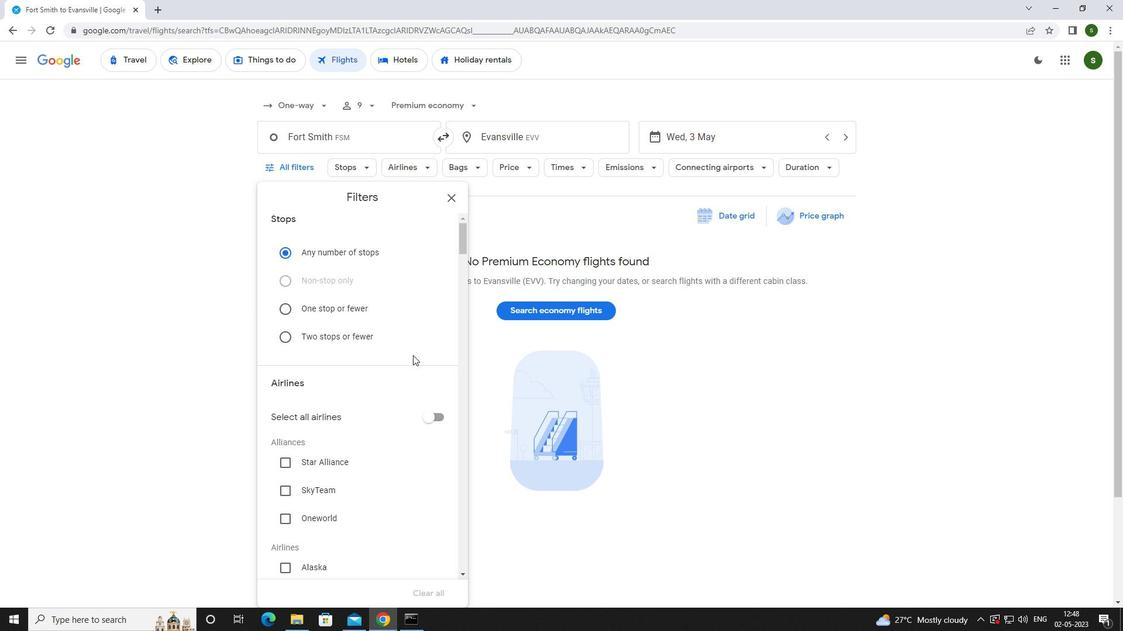 
Action: Mouse scrolled (413, 355) with delta (0, 0)
Screenshot: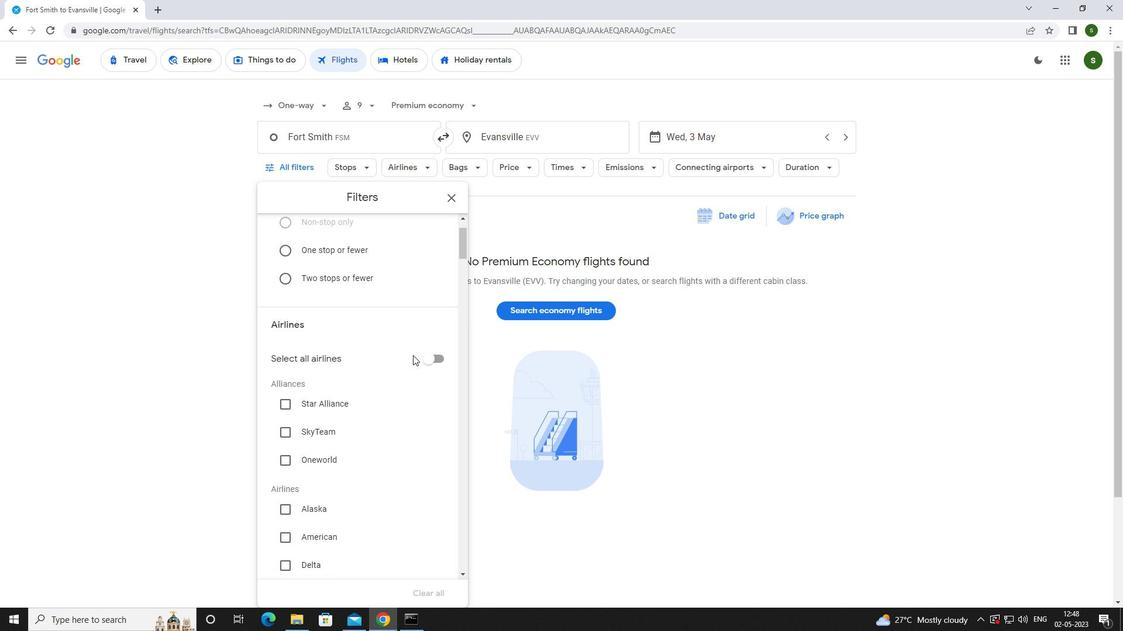 
Action: Mouse scrolled (413, 355) with delta (0, 0)
Screenshot: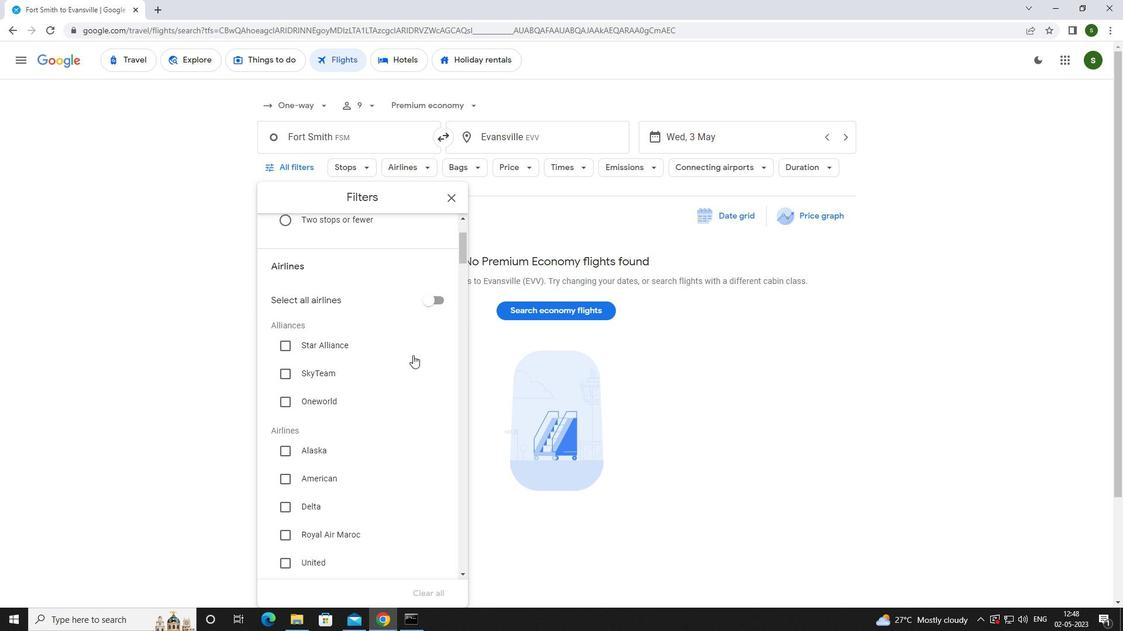 
Action: Mouse scrolled (413, 355) with delta (0, 0)
Screenshot: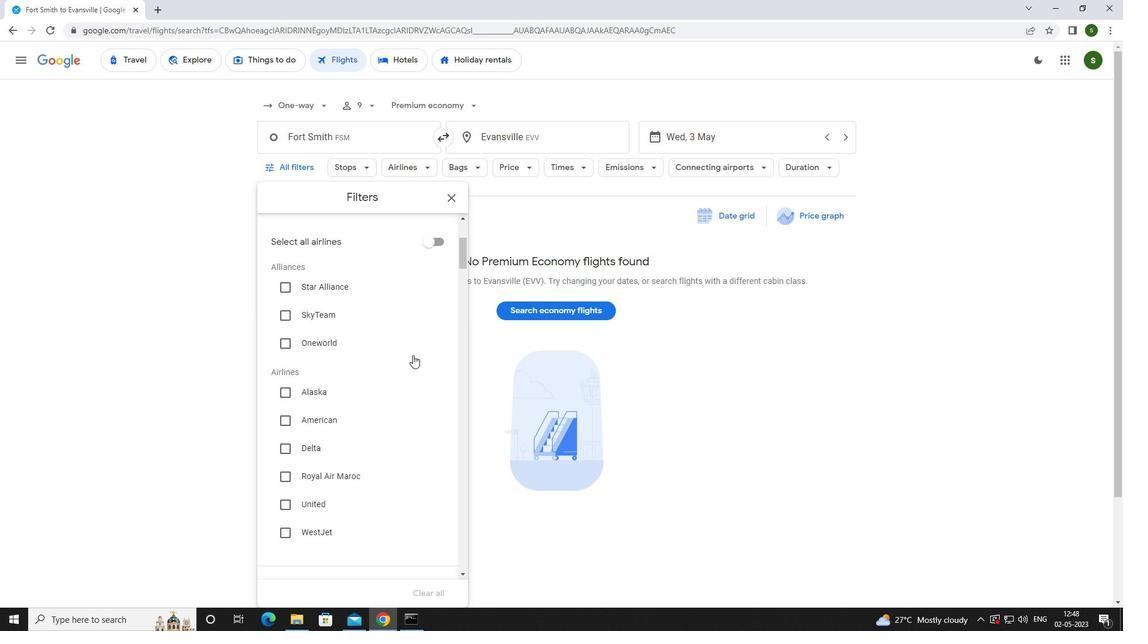 
Action: Mouse scrolled (413, 355) with delta (0, 0)
Screenshot: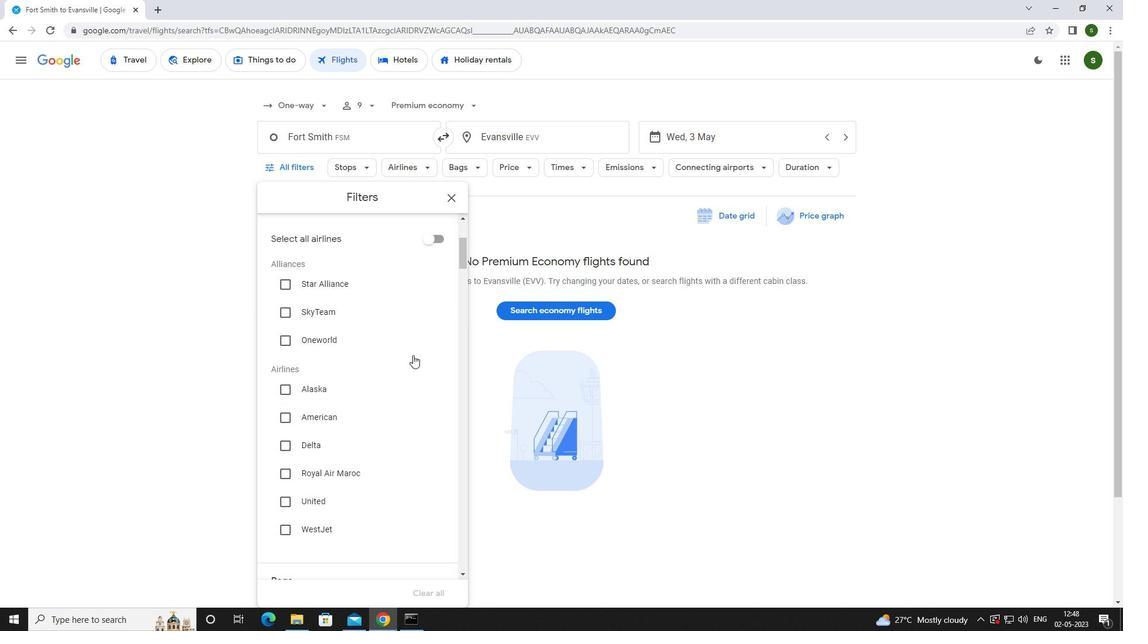 
Action: Mouse scrolled (413, 355) with delta (0, 0)
Screenshot: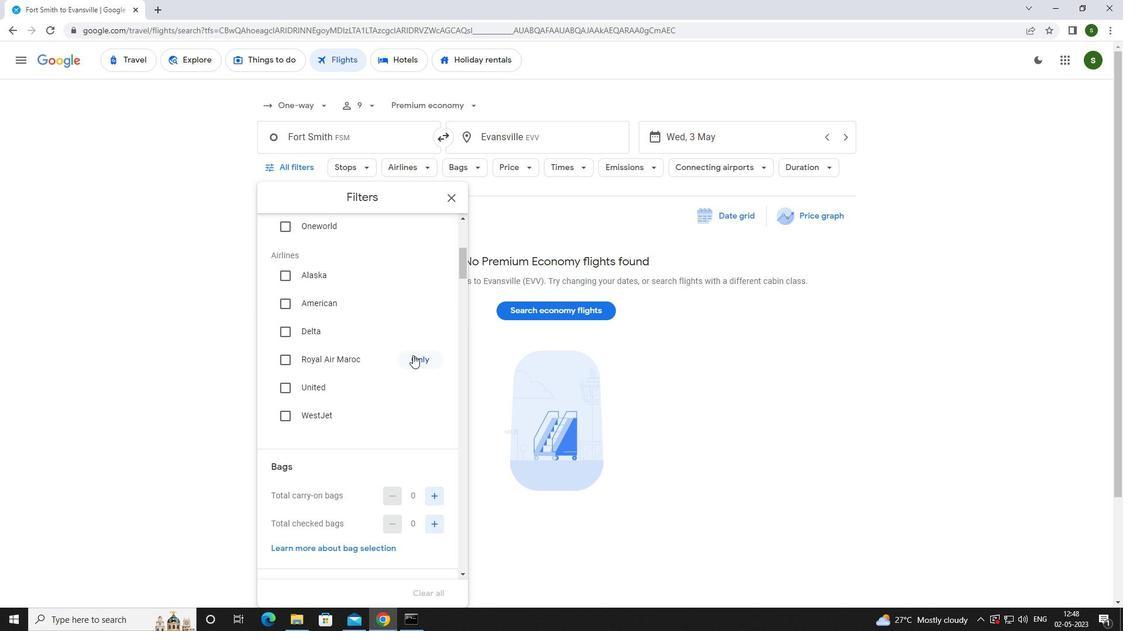
Action: Mouse scrolled (413, 355) with delta (0, 0)
Screenshot: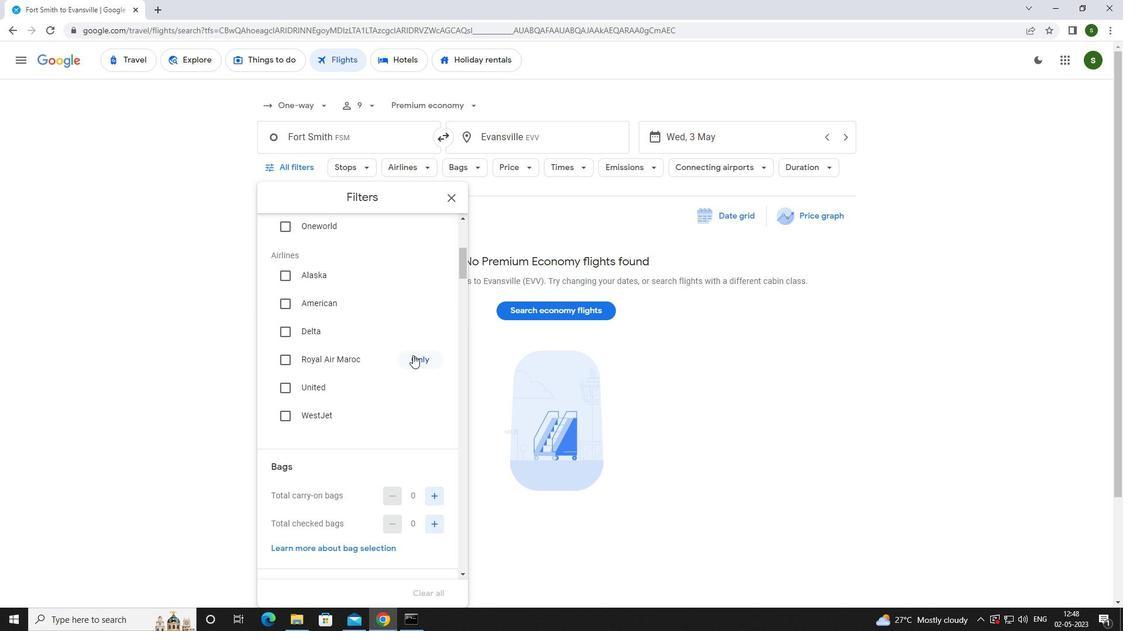 
Action: Mouse moved to (435, 406)
Screenshot: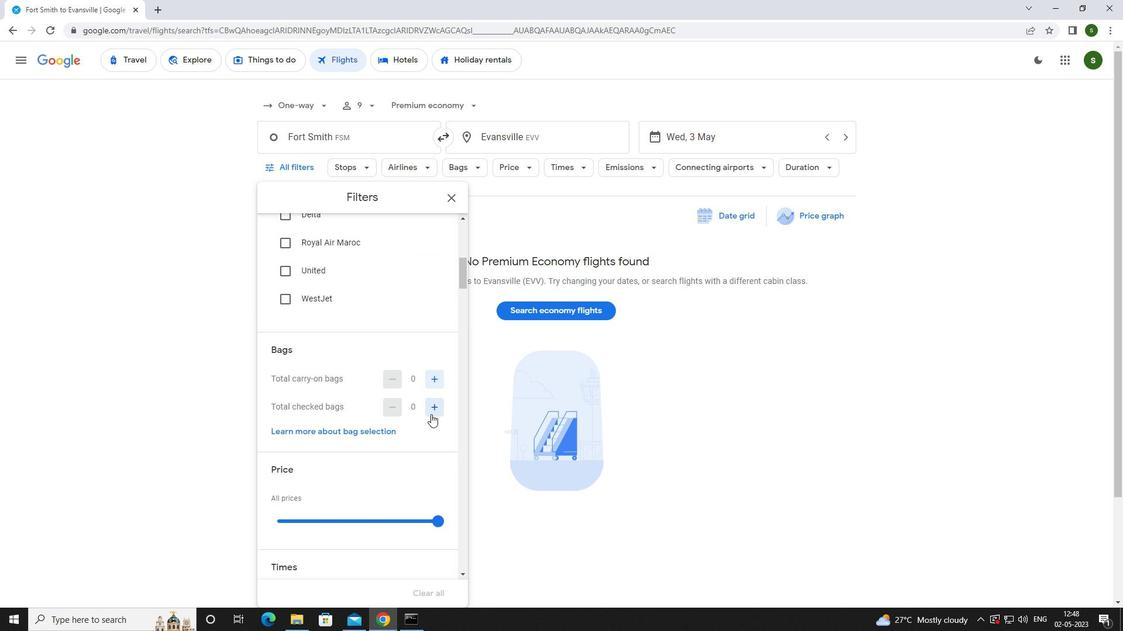 
Action: Mouse pressed left at (435, 406)
Screenshot: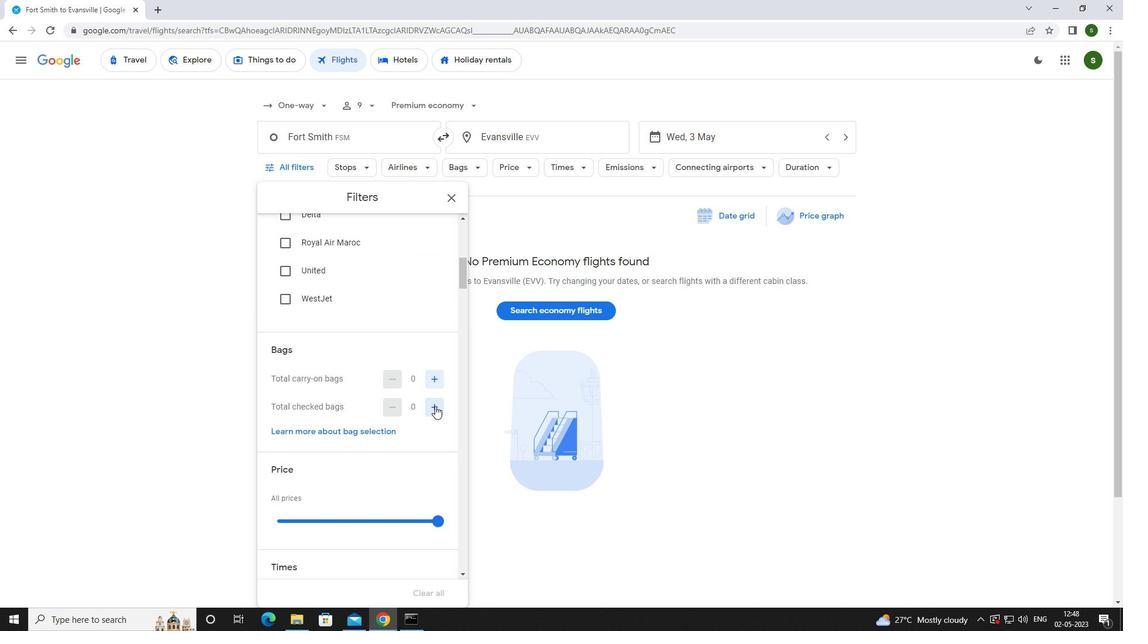 
Action: Mouse pressed left at (435, 406)
Screenshot: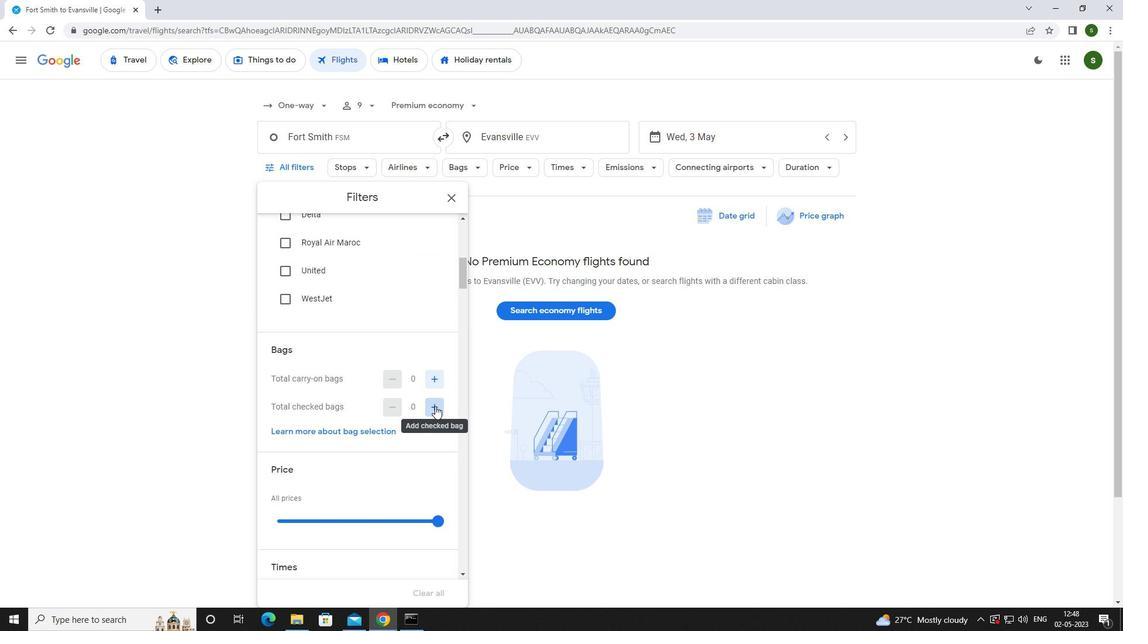 
Action: Mouse scrolled (435, 406) with delta (0, 0)
Screenshot: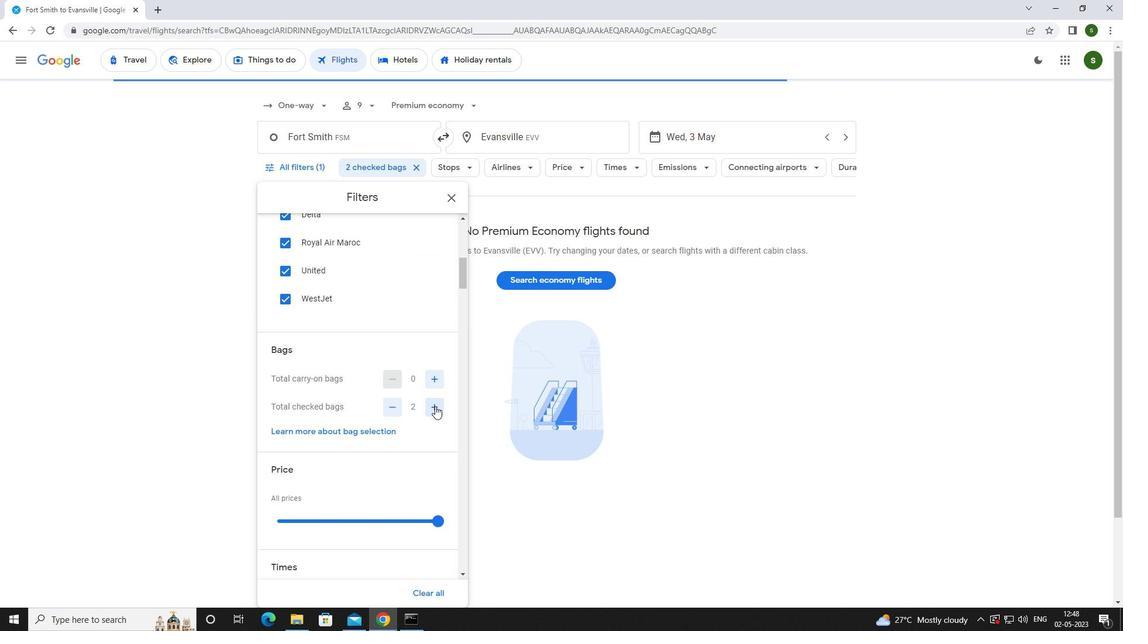 
Action: Mouse scrolled (435, 406) with delta (0, 0)
Screenshot: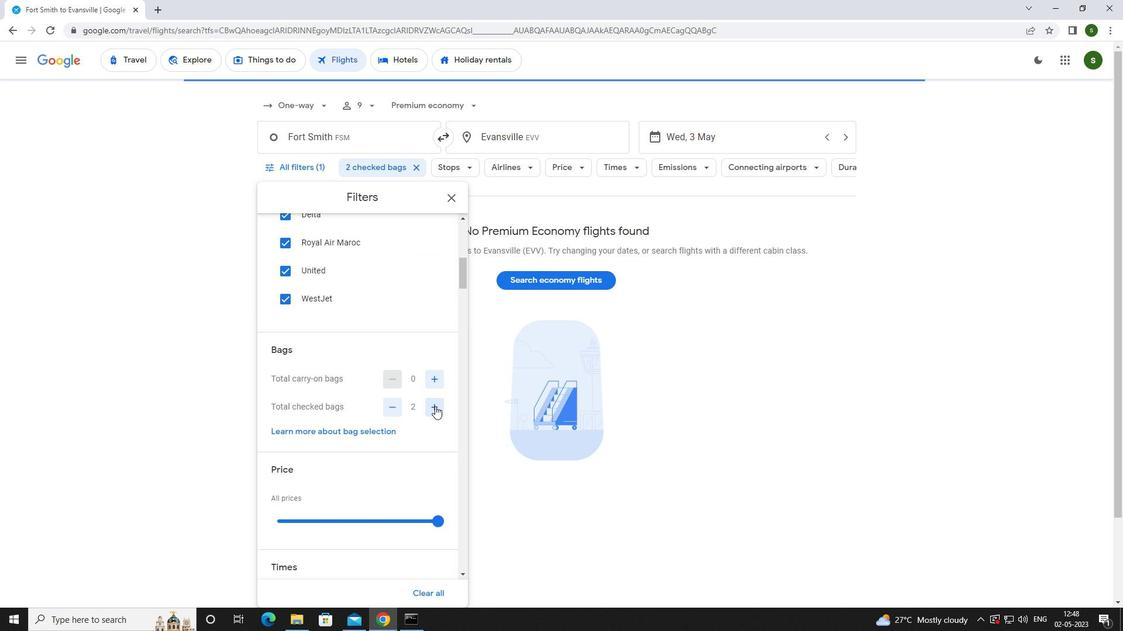
Action: Mouse scrolled (435, 406) with delta (0, 0)
Screenshot: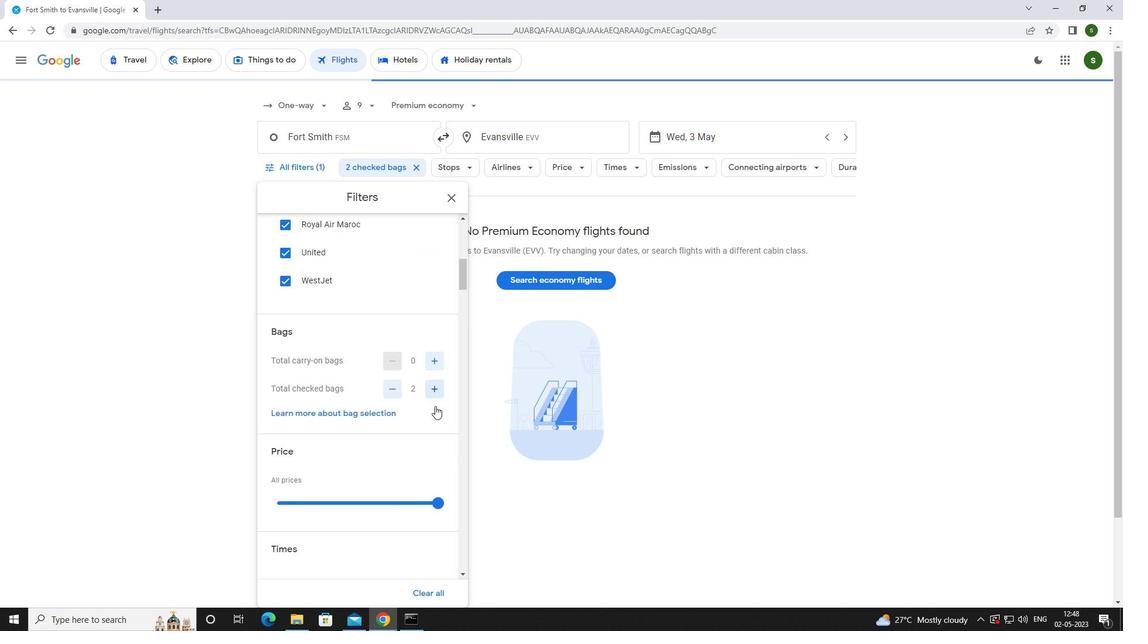 
Action: Mouse moved to (441, 348)
Screenshot: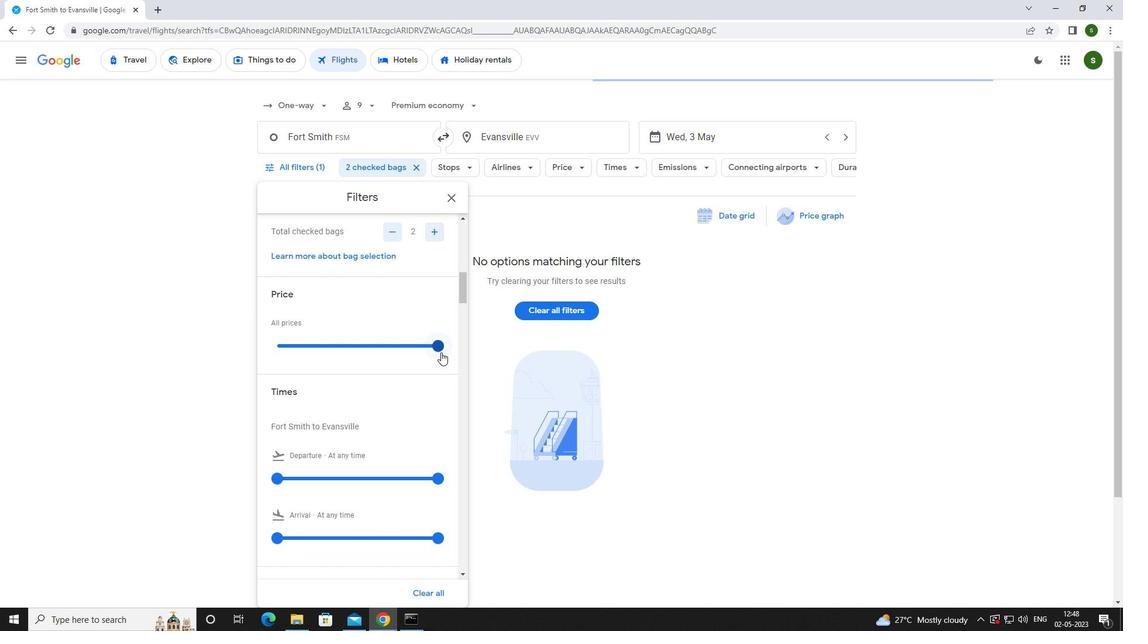 
Action: Mouse pressed left at (441, 348)
Screenshot: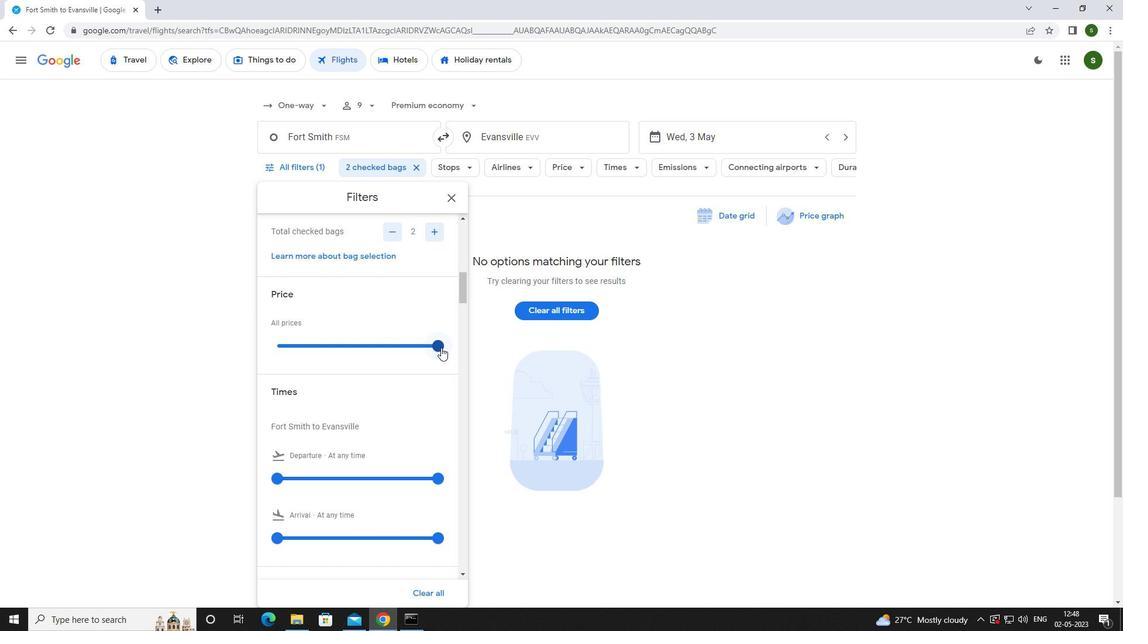
Action: Mouse moved to (414, 359)
Screenshot: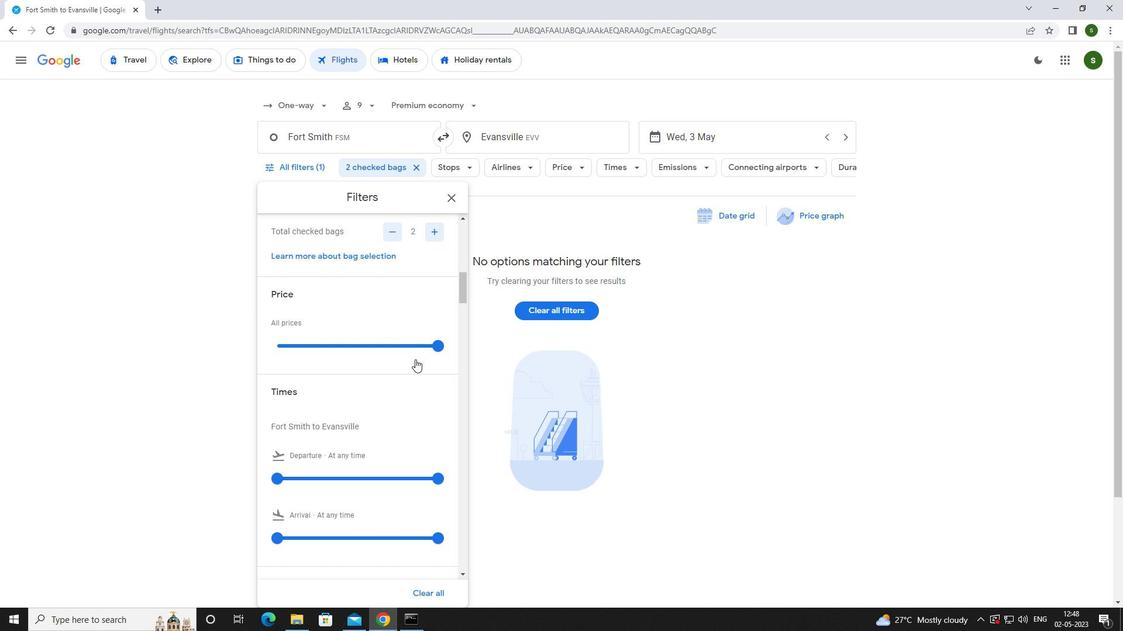 
Action: Mouse scrolled (414, 359) with delta (0, 0)
Screenshot: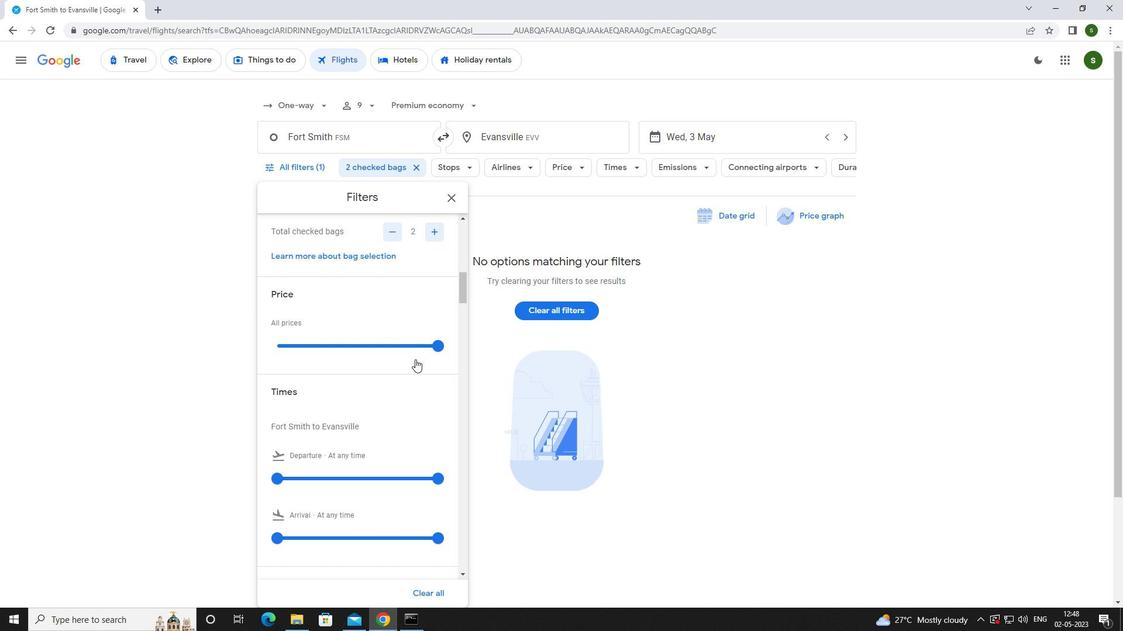 
Action: Mouse scrolled (414, 359) with delta (0, 0)
Screenshot: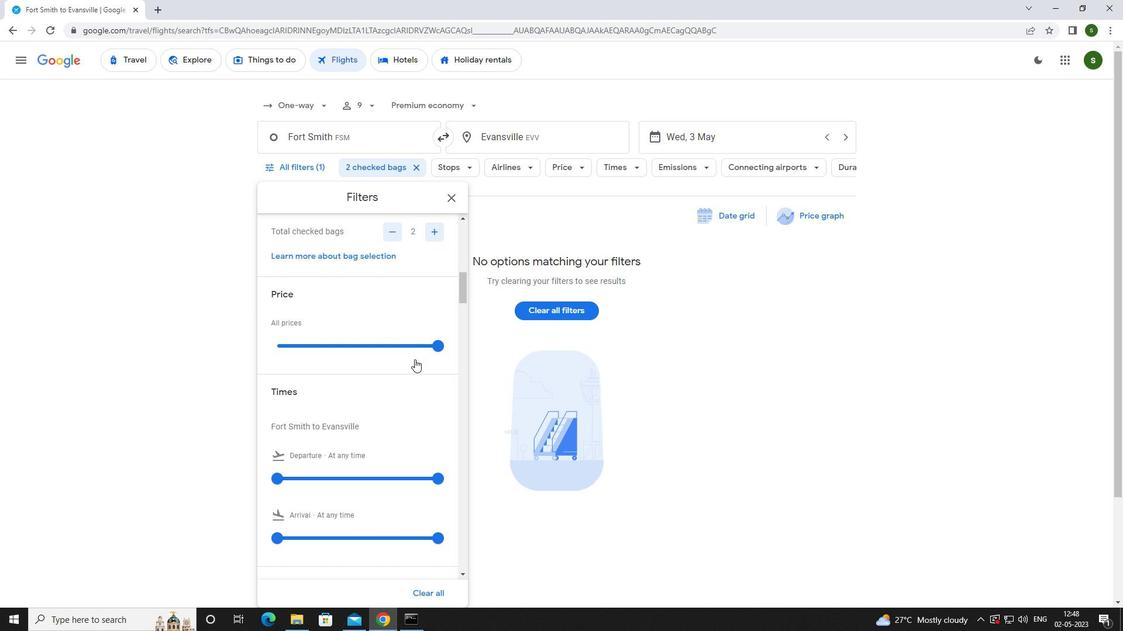 
Action: Mouse moved to (279, 361)
Screenshot: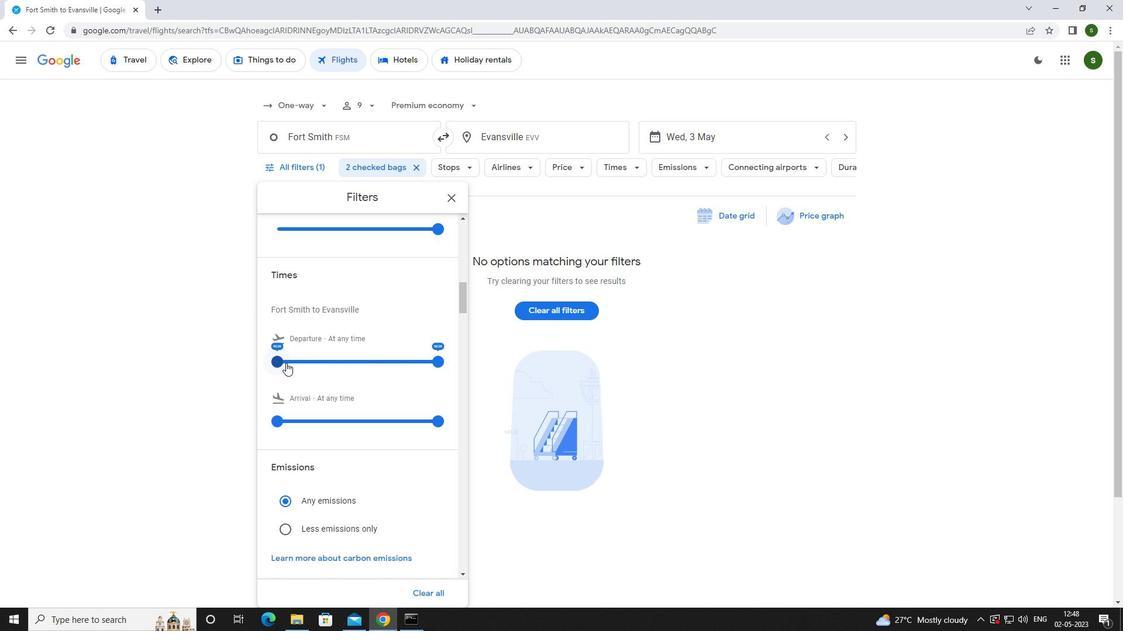 
Action: Mouse pressed left at (279, 361)
Screenshot: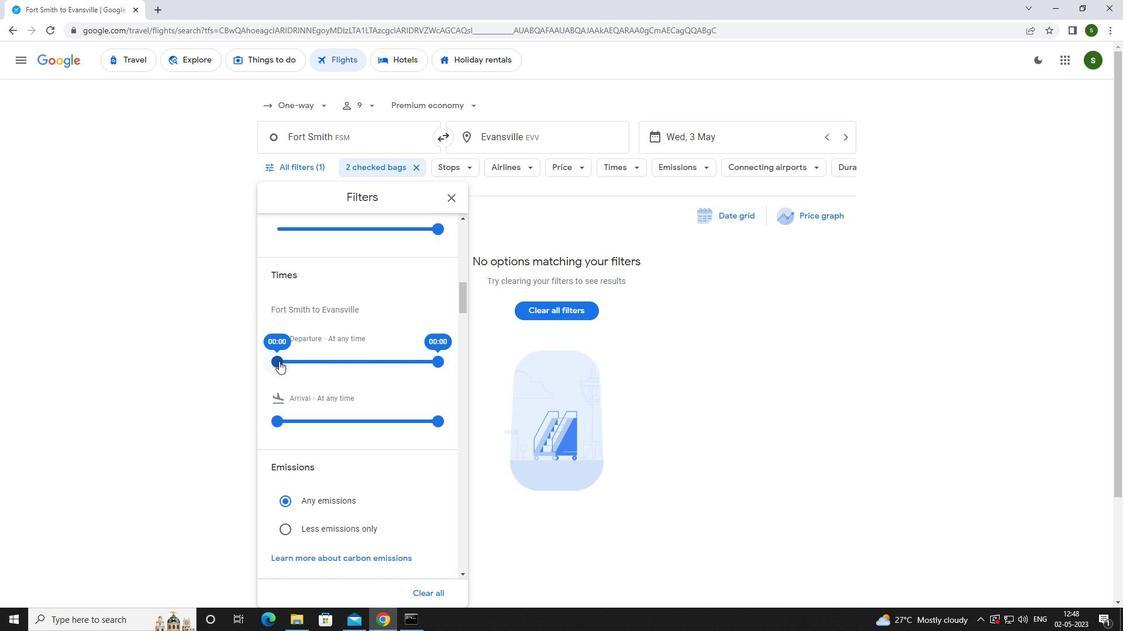 
Action: Mouse moved to (657, 339)
Screenshot: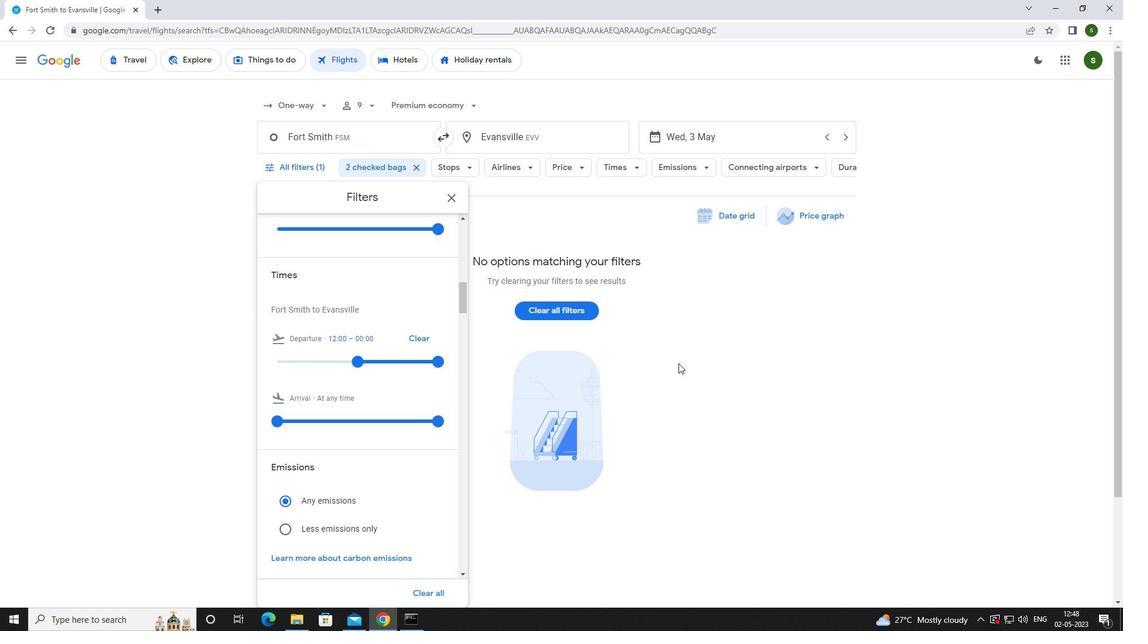 
Action: Mouse pressed left at (657, 339)
Screenshot: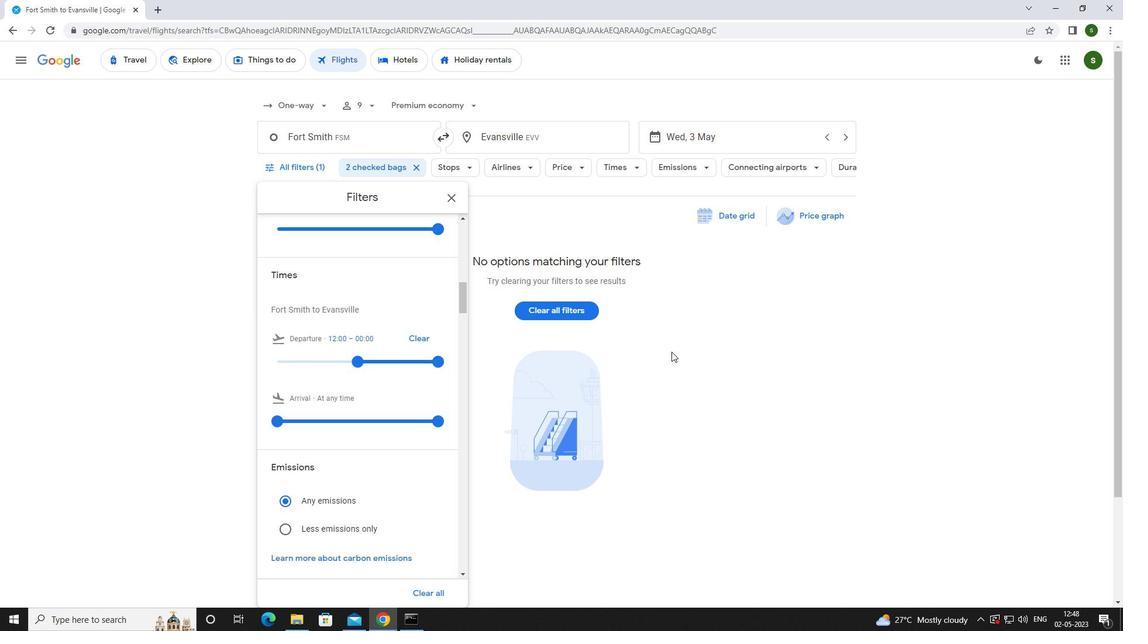 
Action: Mouse moved to (655, 339)
Screenshot: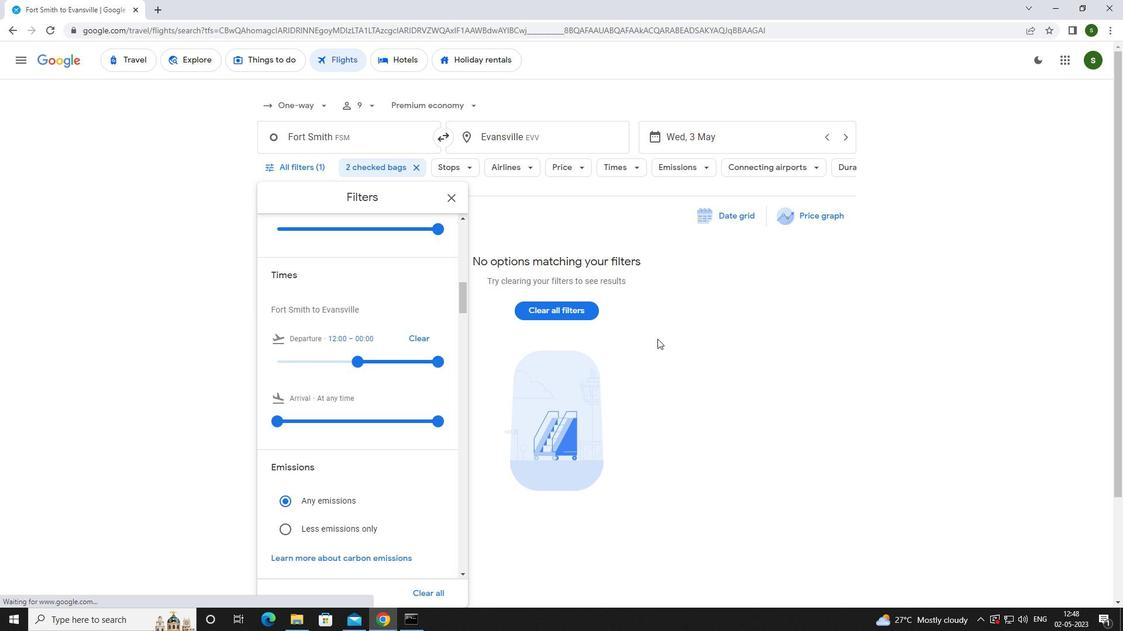 
